 Task: Create a task  Create a feature for users to track and manage their reading lists , assign it to team member softage.7@softage.net in the project WorkFlow and update the status of the task to  On Track  , set the priority of the task to Low.
Action: Mouse moved to (82, 570)
Screenshot: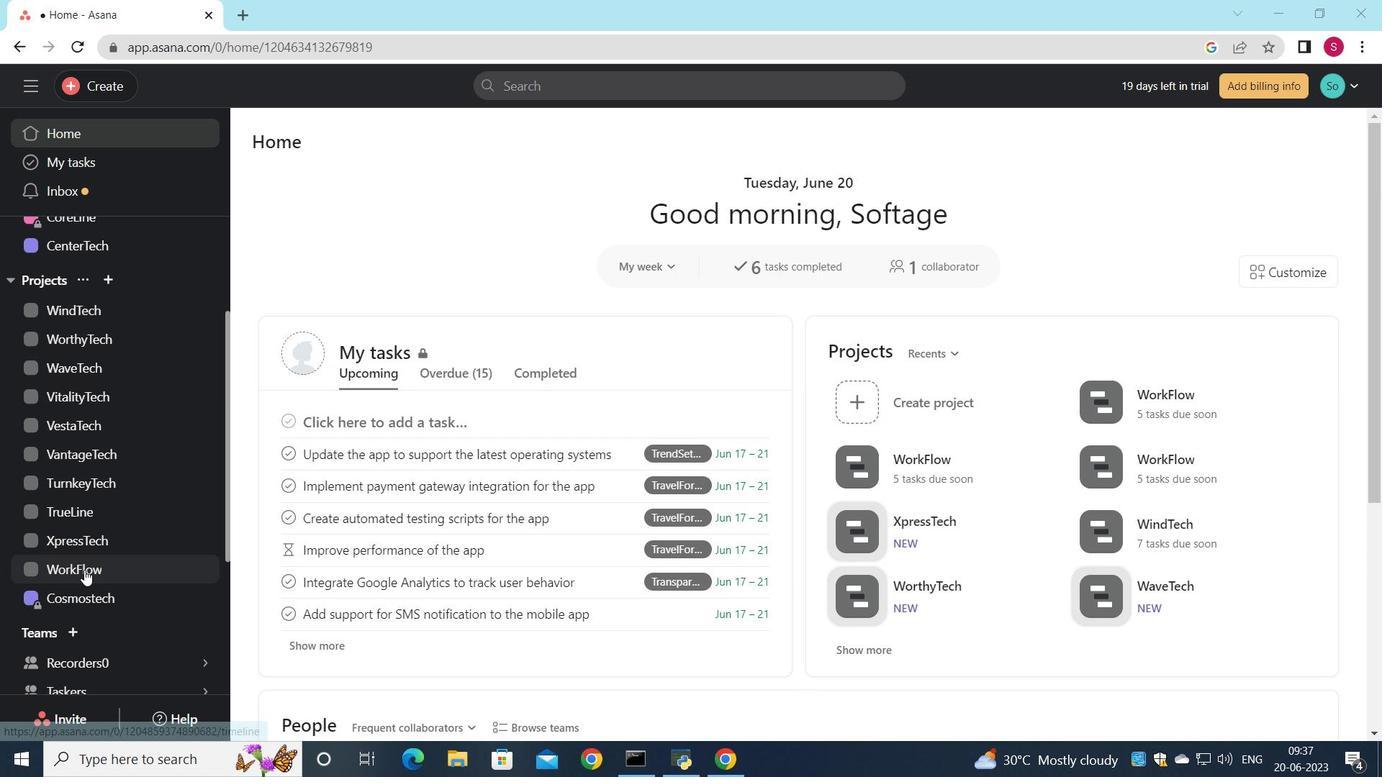 
Action: Mouse pressed left at (82, 570)
Screenshot: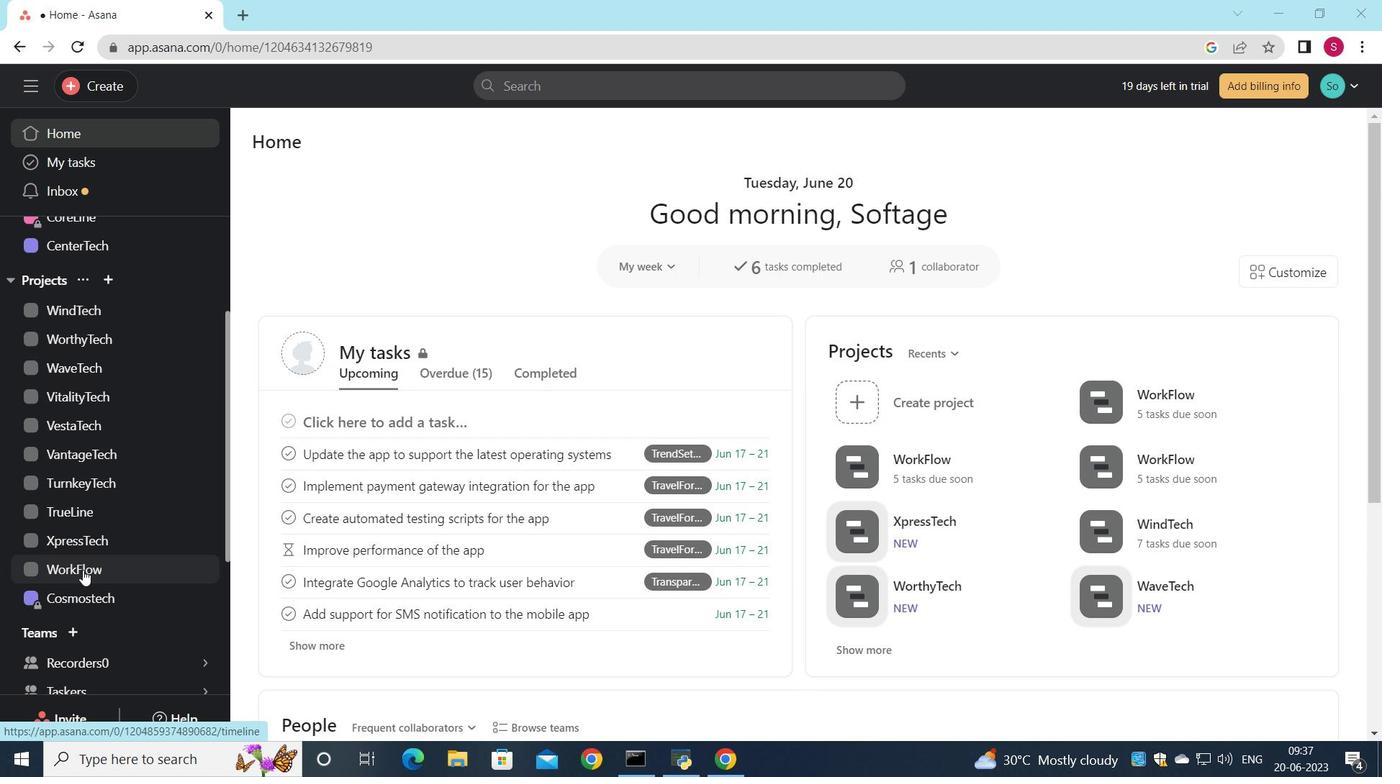 
Action: Mouse moved to (294, 223)
Screenshot: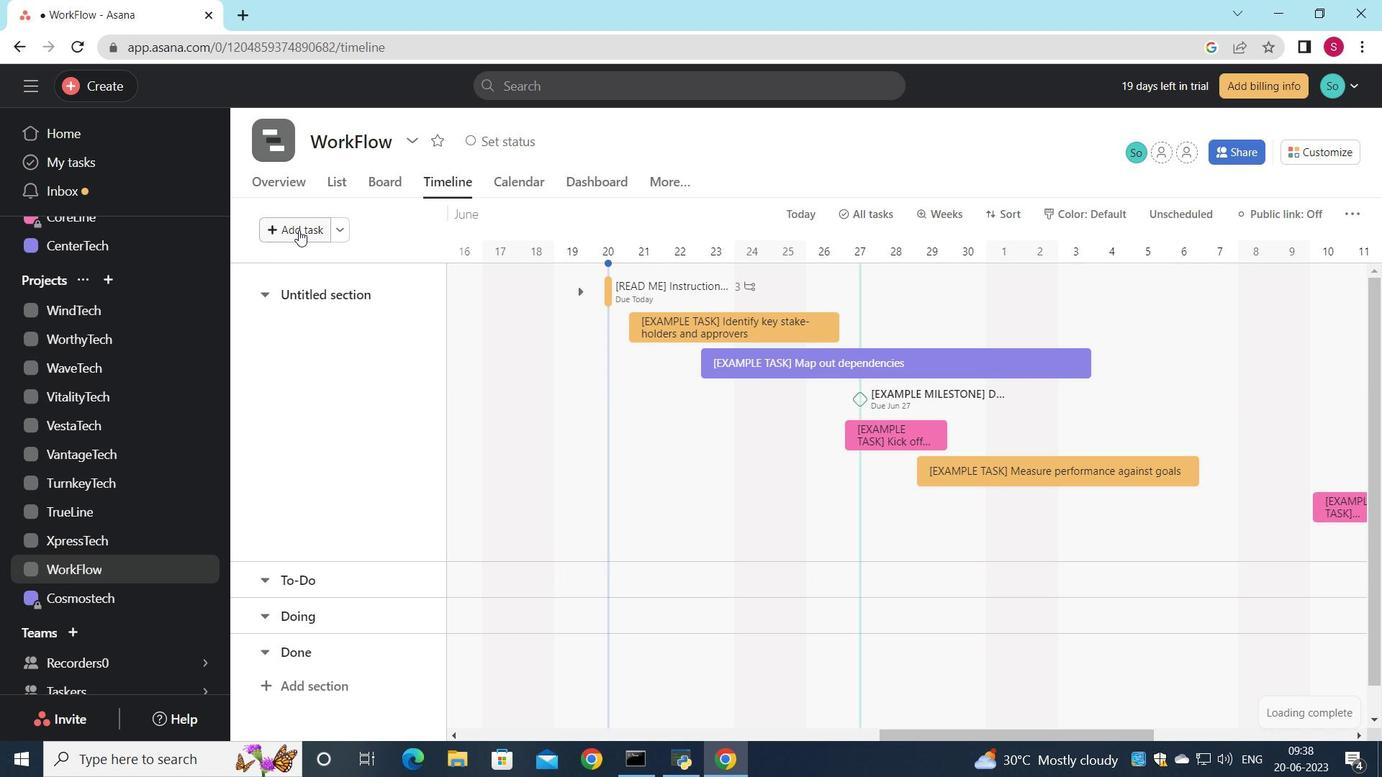 
Action: Mouse pressed left at (294, 223)
Screenshot: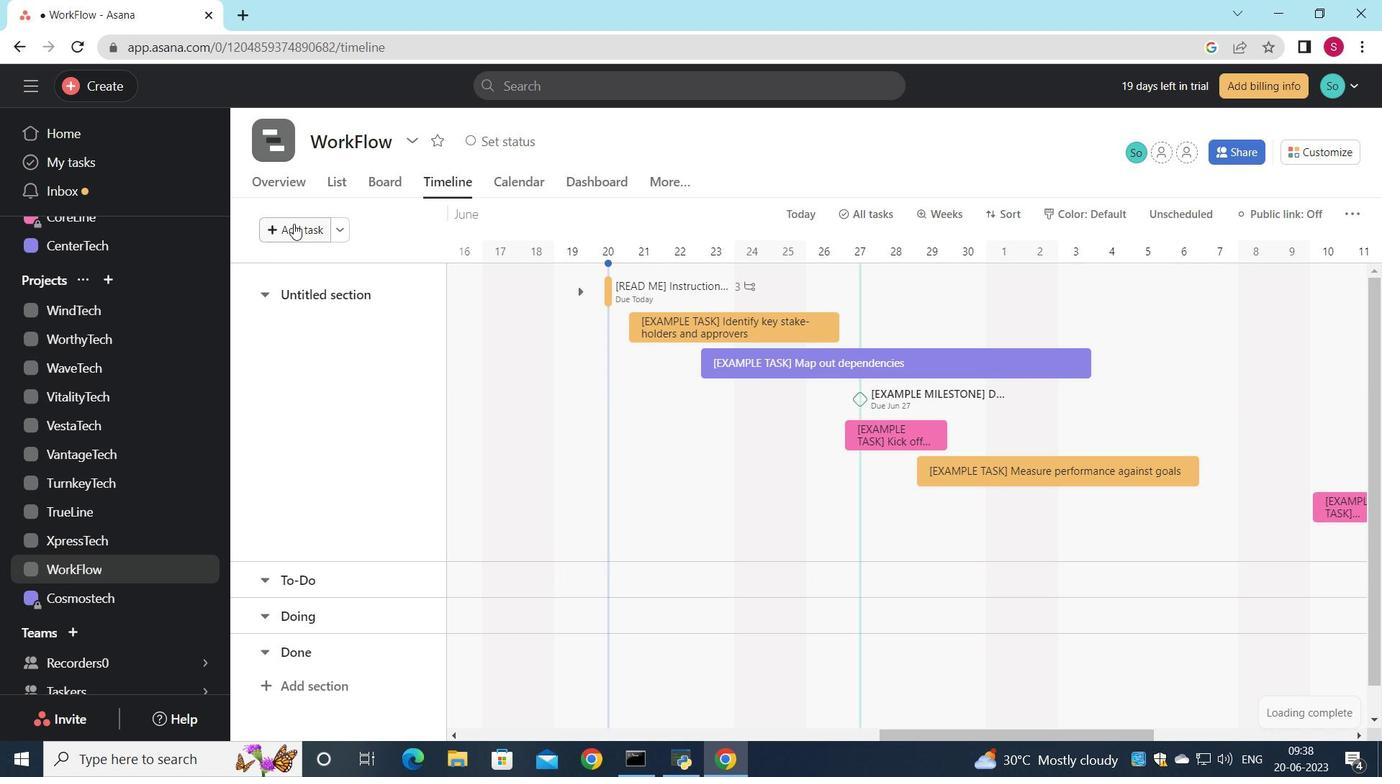 
Action: Mouse moved to (628, 267)
Screenshot: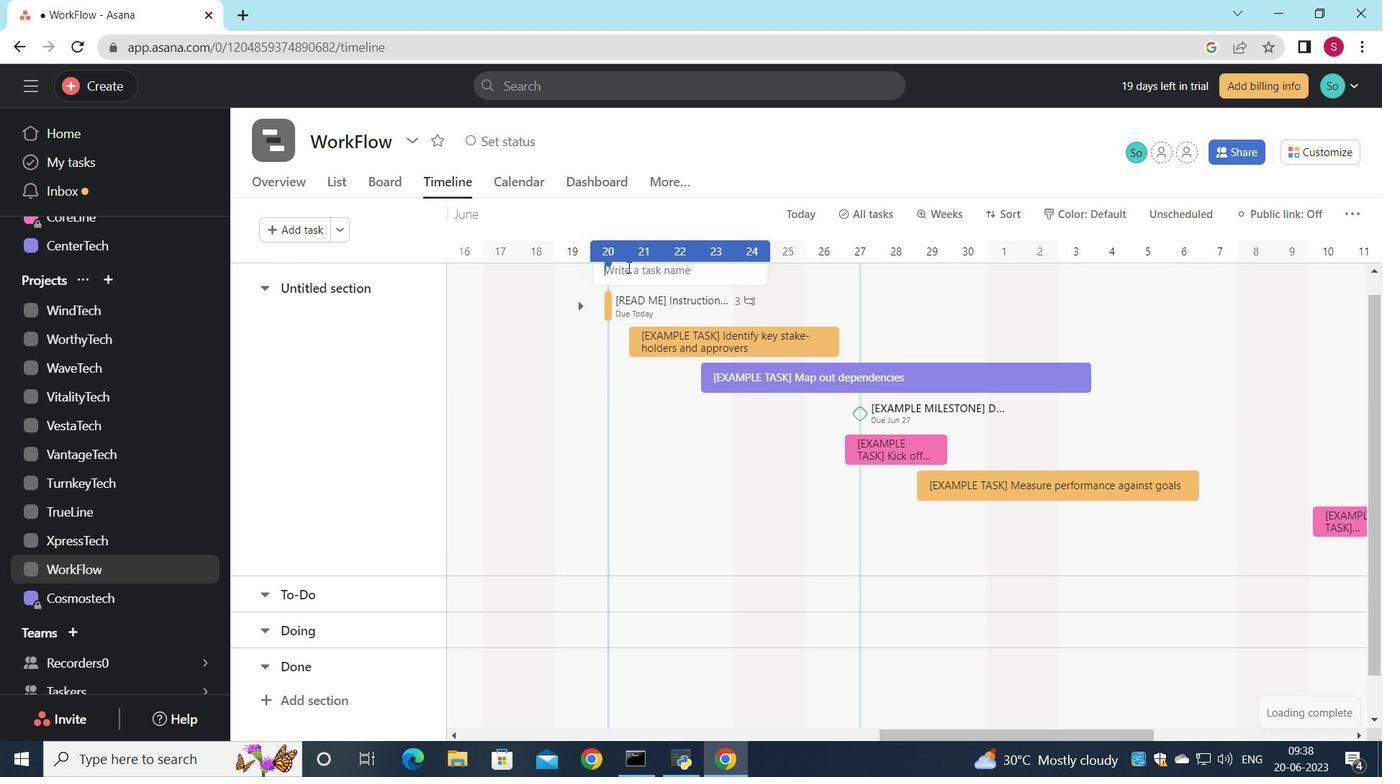 
Action: Mouse pressed left at (628, 267)
Screenshot: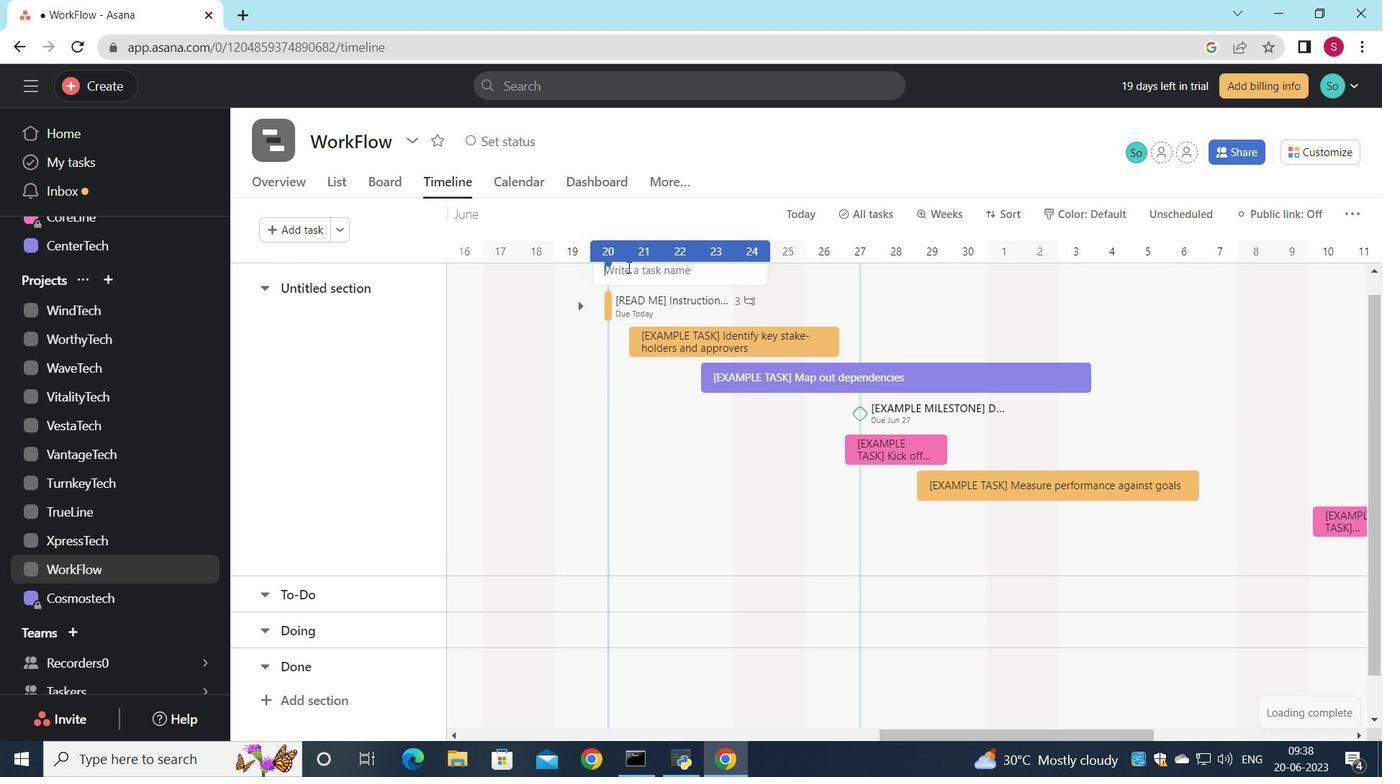 
Action: Key pressed <Key.shift>Create<Key.space>a<Key.space>feature<Key.space>for<Key.space>users<Key.space>to<Key.space>track<Key.space>and<Key.space>manage<Key.space>thi<Key.backspace>eir<Key.space>reading<Key.space>lists<Key.enter>
Screenshot: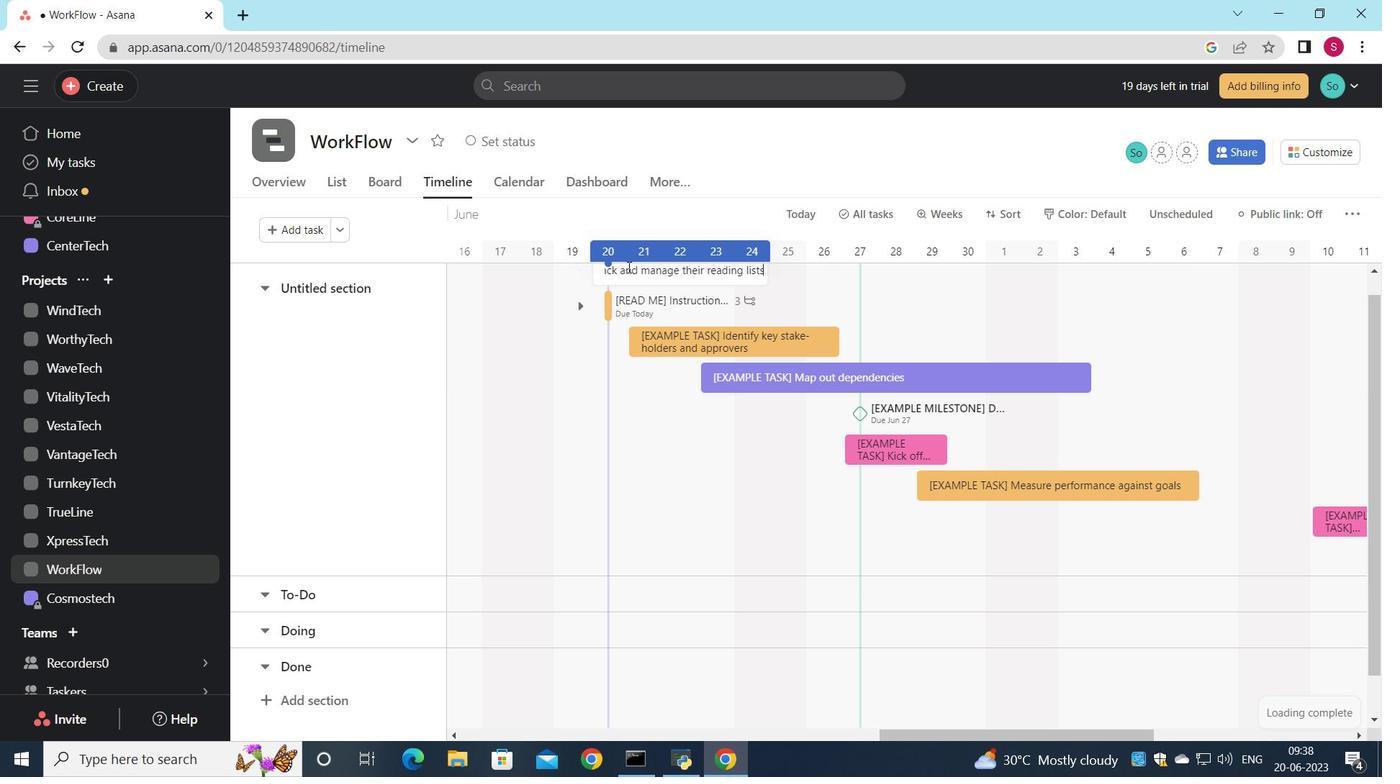 
Action: Mouse moved to (639, 264)
Screenshot: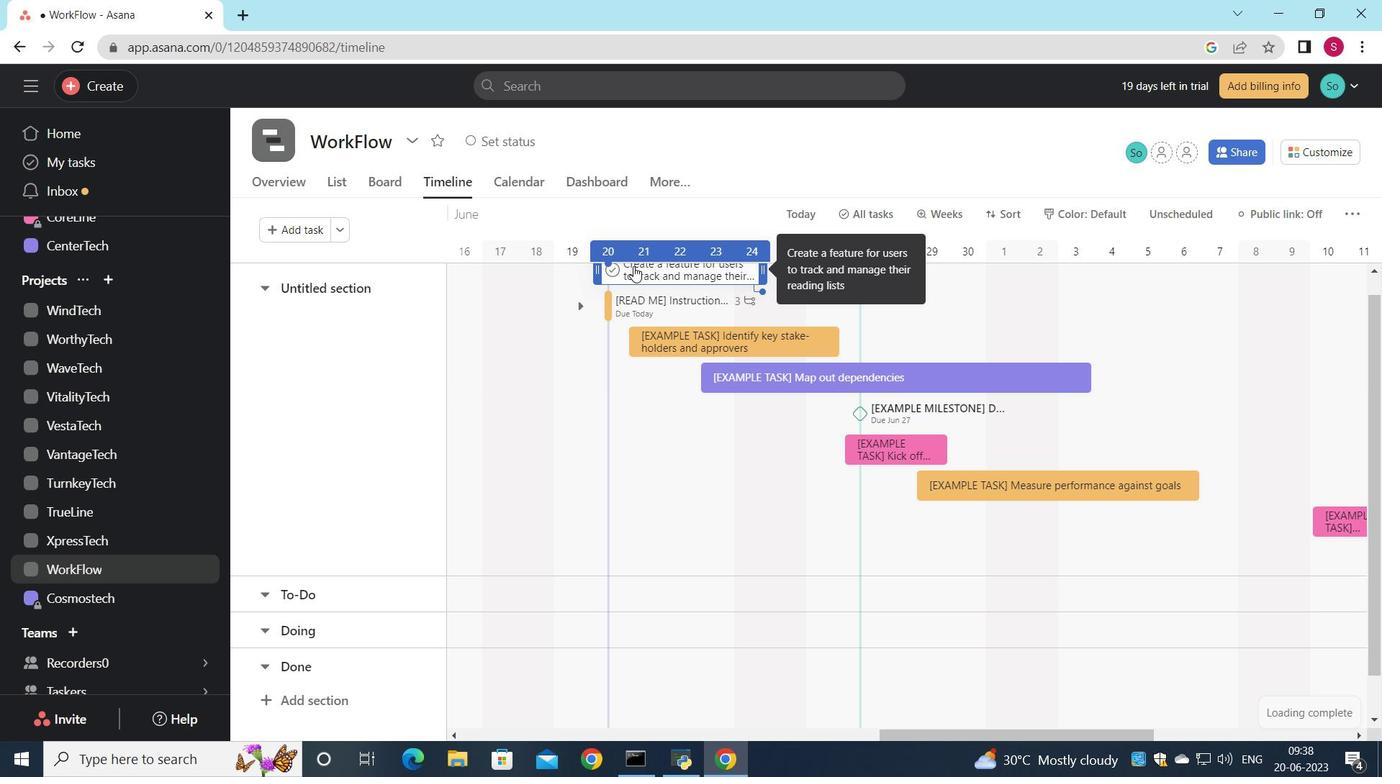 
Action: Mouse pressed left at (639, 264)
Screenshot: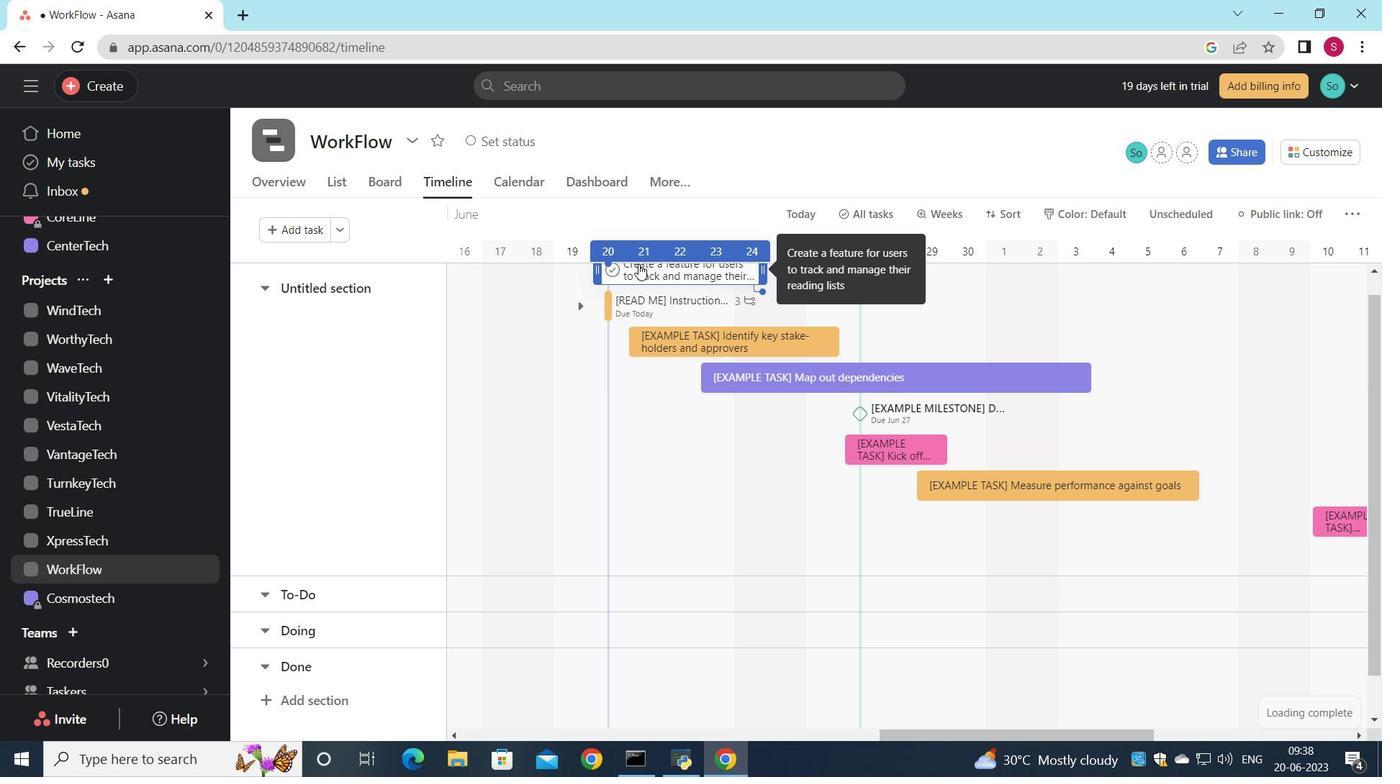 
Action: Mouse moved to (953, 353)
Screenshot: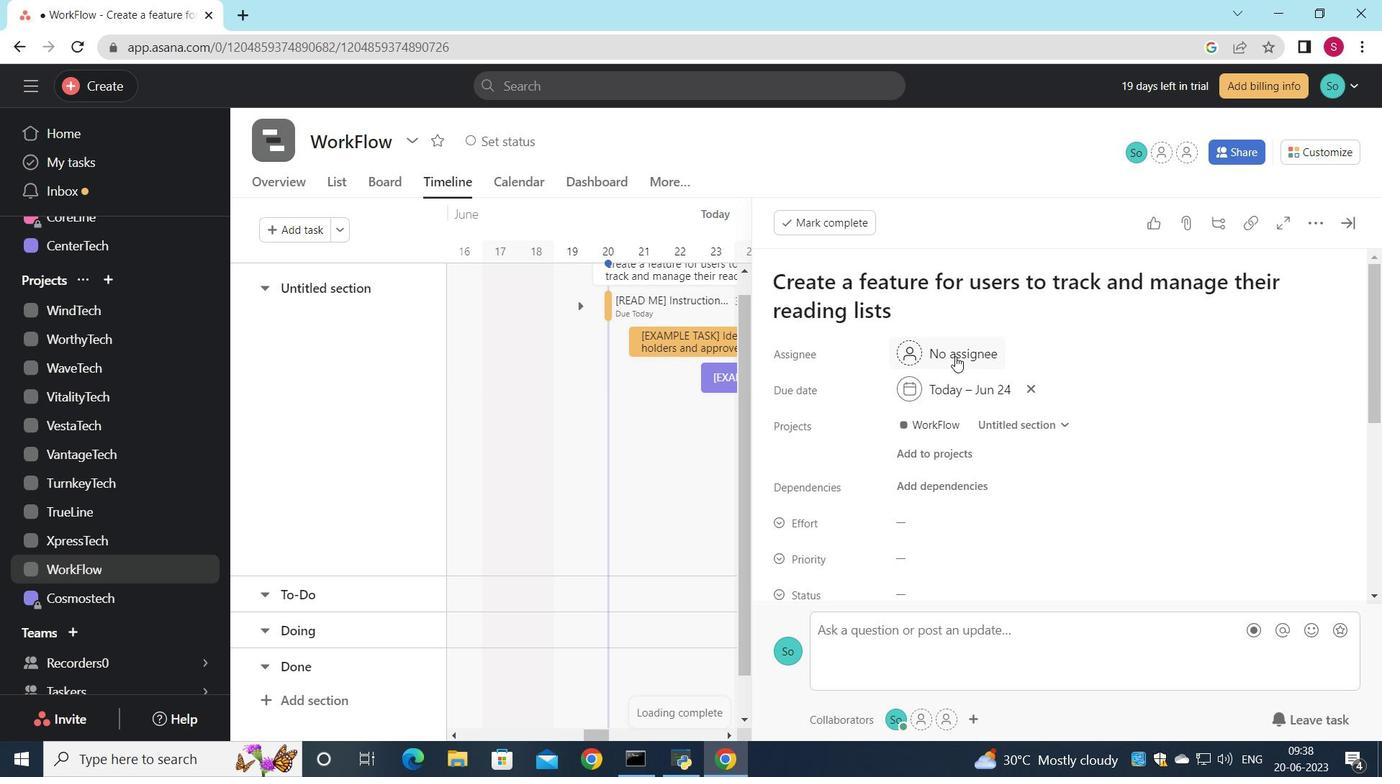 
Action: Mouse pressed left at (953, 353)
Screenshot: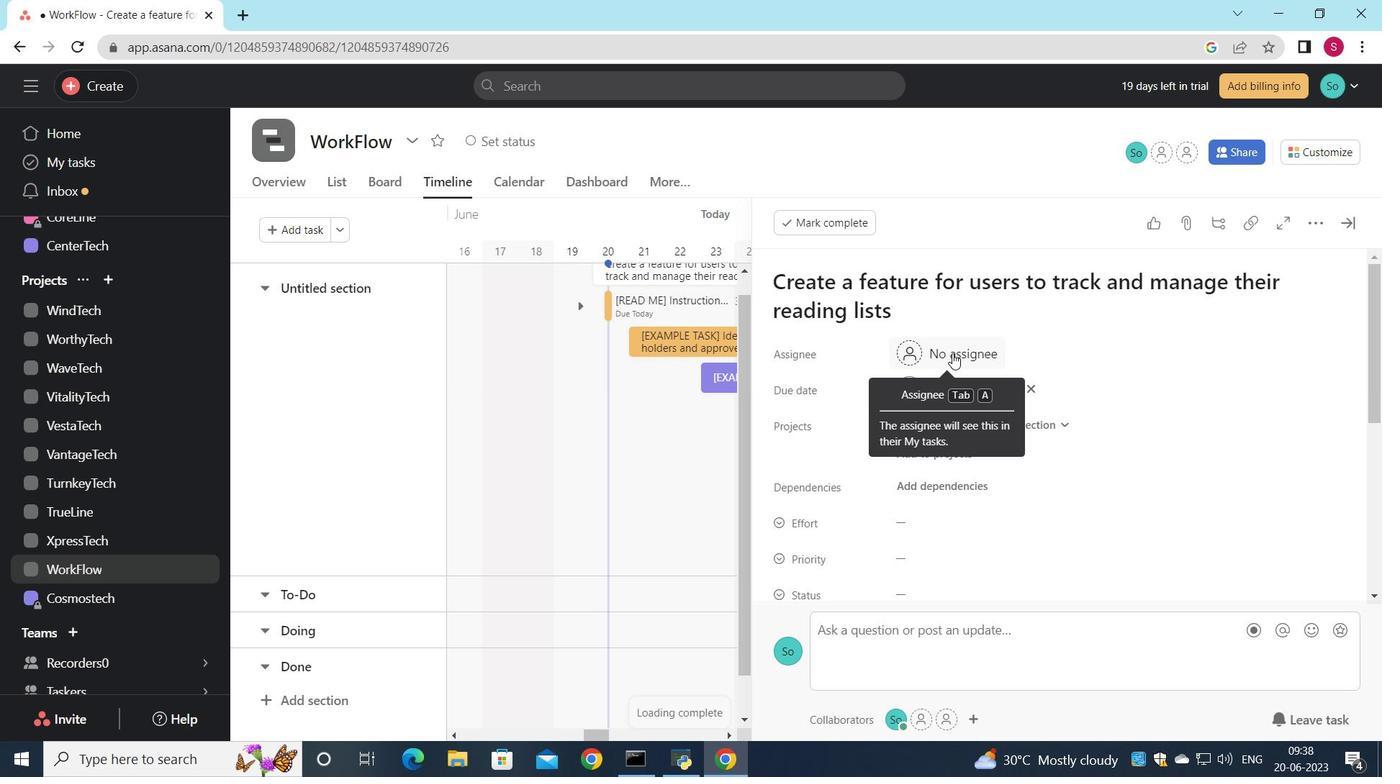 
Action: Key pressed softage.7<Key.shift>@softage.net
Screenshot: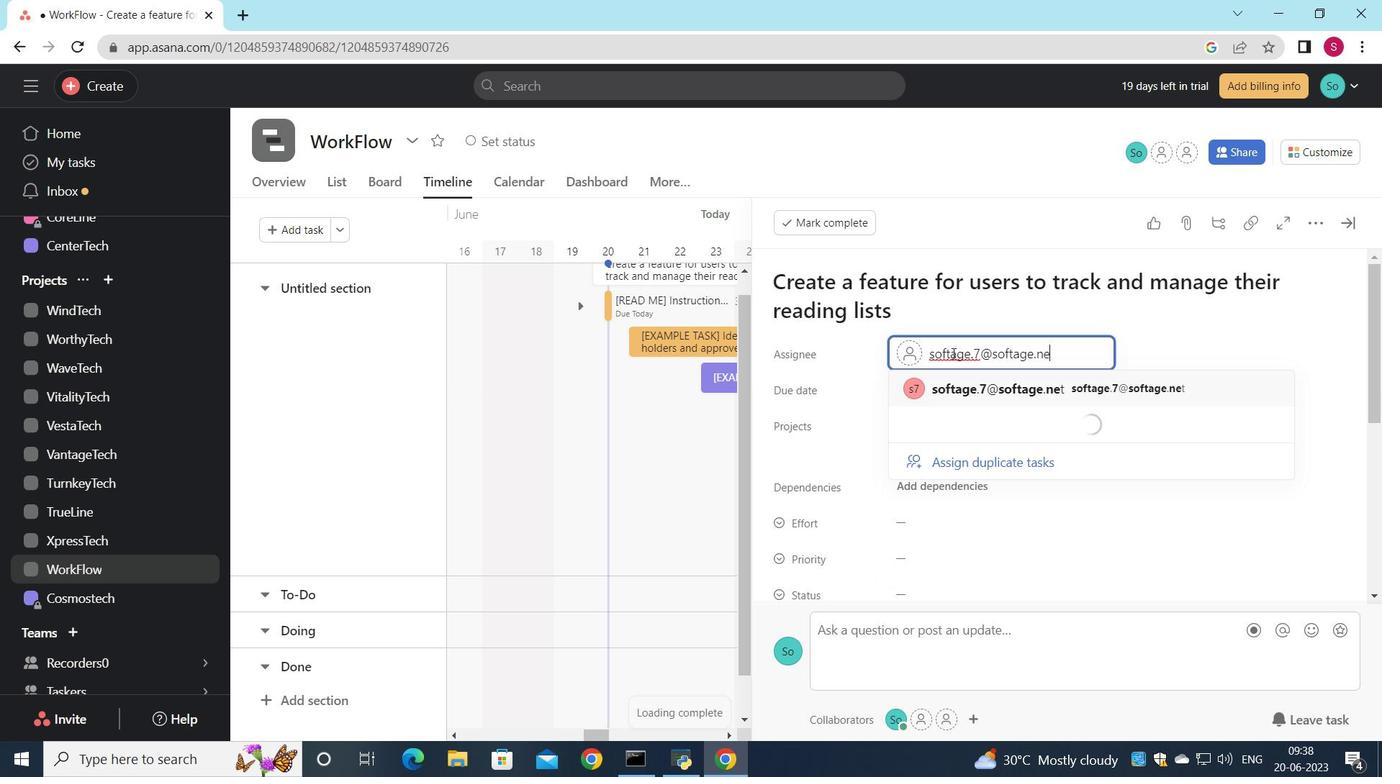 
Action: Mouse moved to (967, 383)
Screenshot: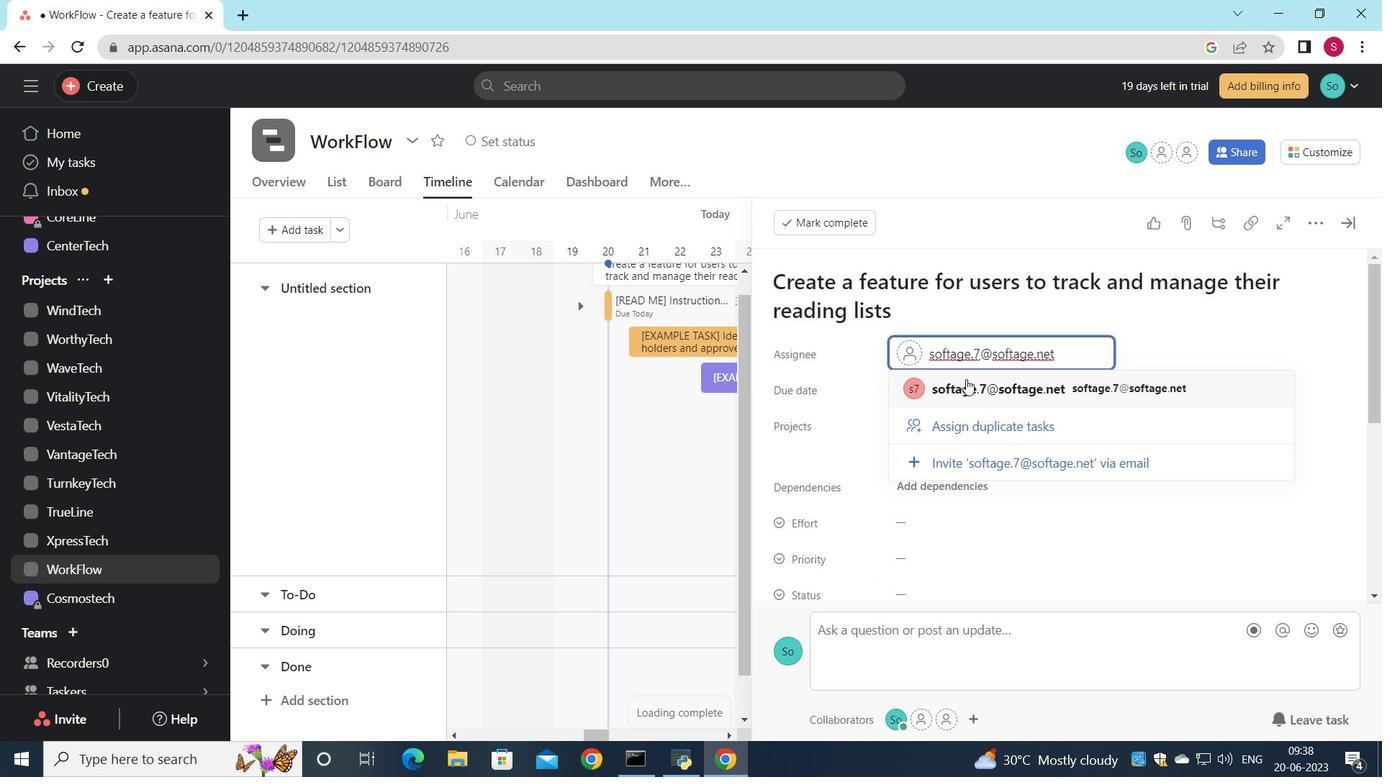 
Action: Mouse pressed left at (967, 383)
Screenshot: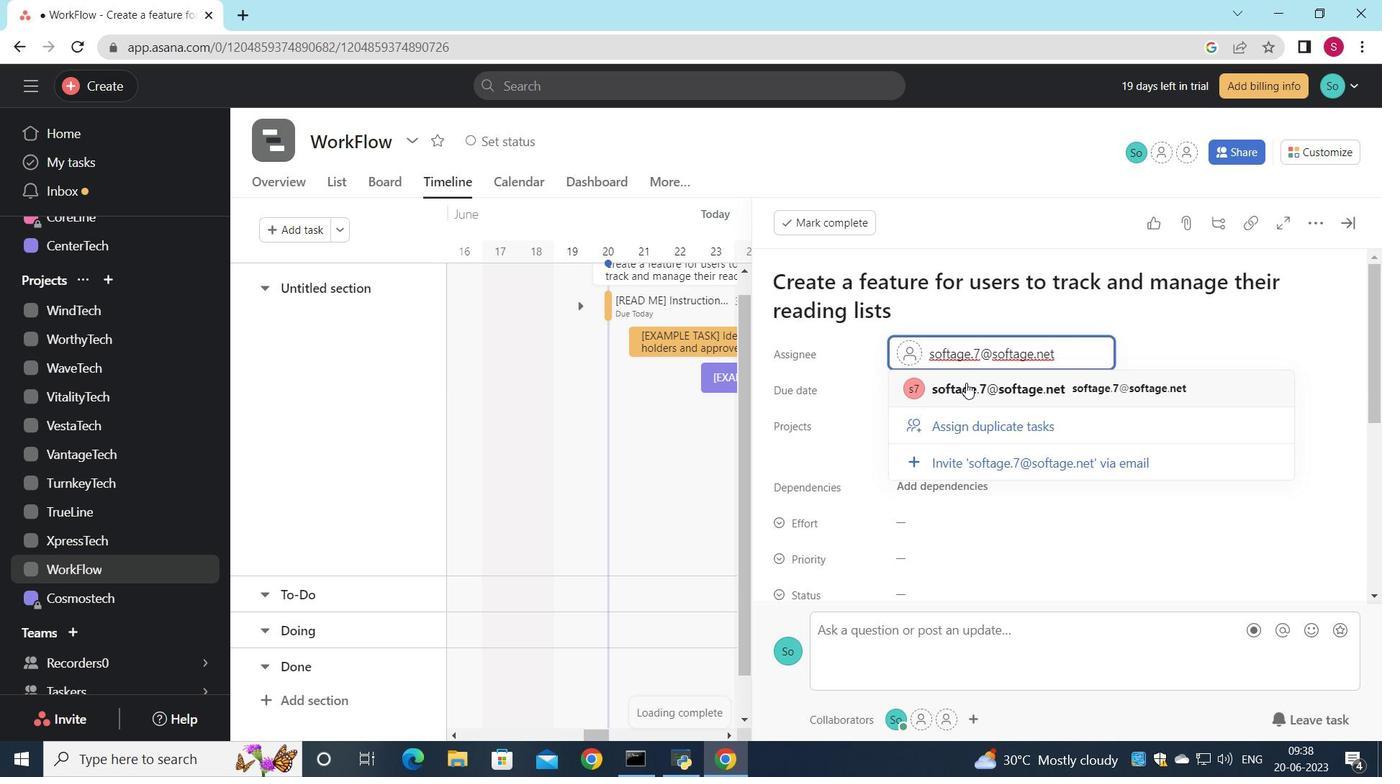 
Action: Mouse moved to (1003, 461)
Screenshot: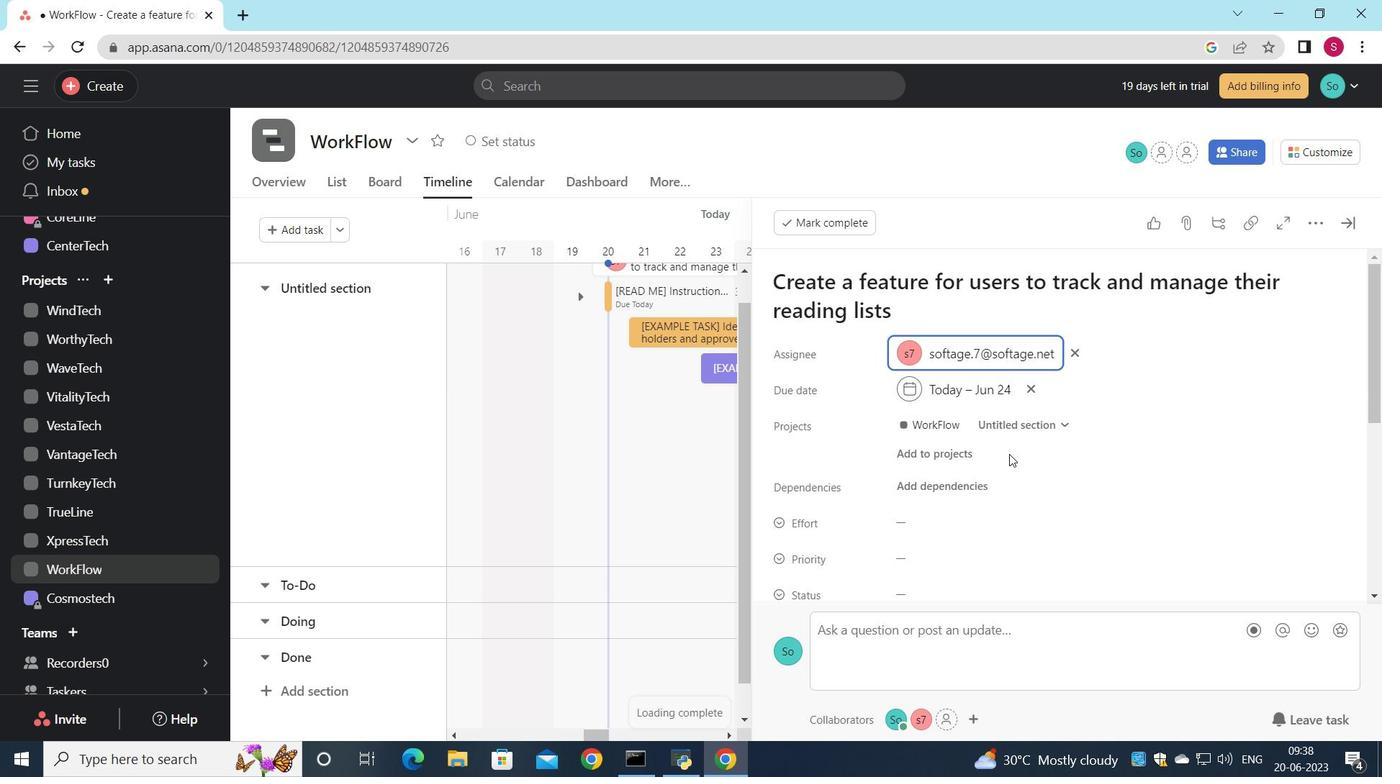 
Action: Mouse scrolled (1003, 460) with delta (0, 0)
Screenshot: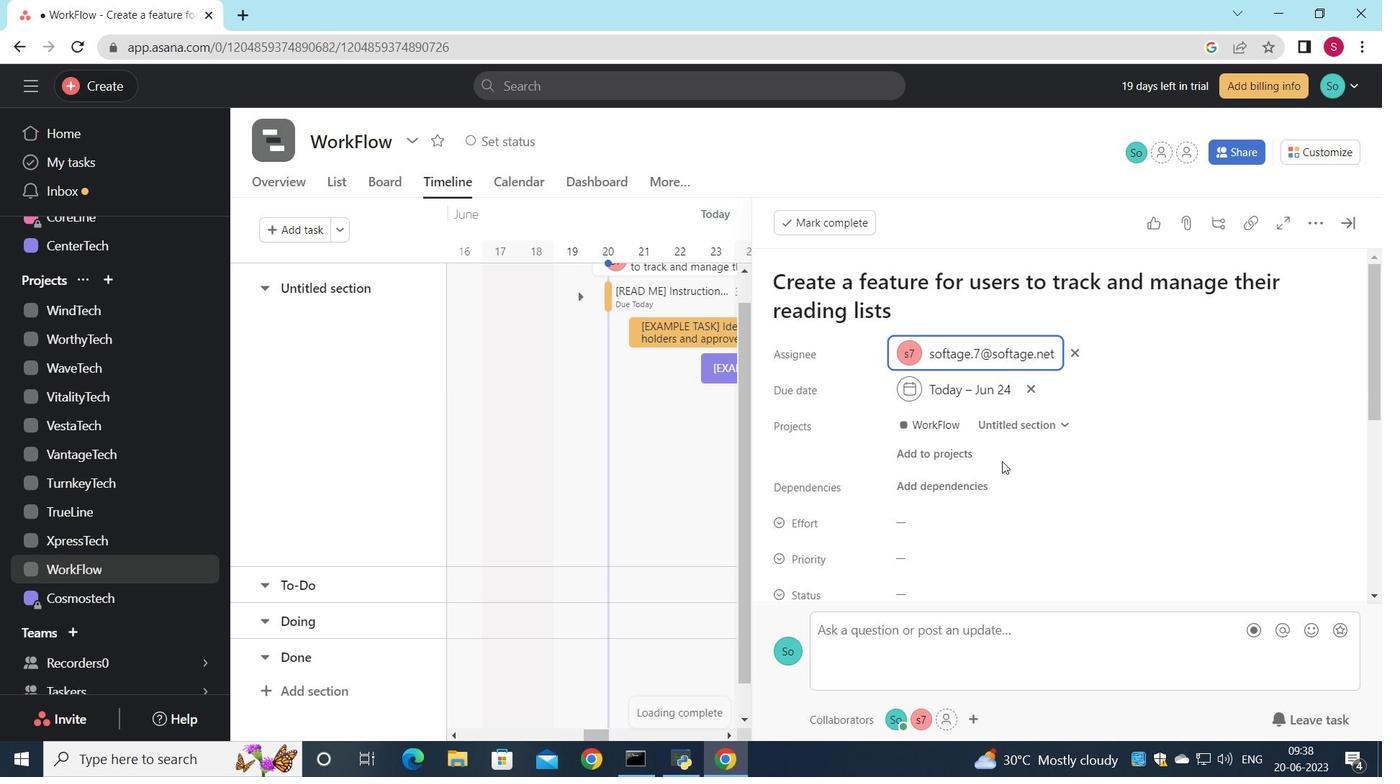 
Action: Mouse moved to (924, 440)
Screenshot: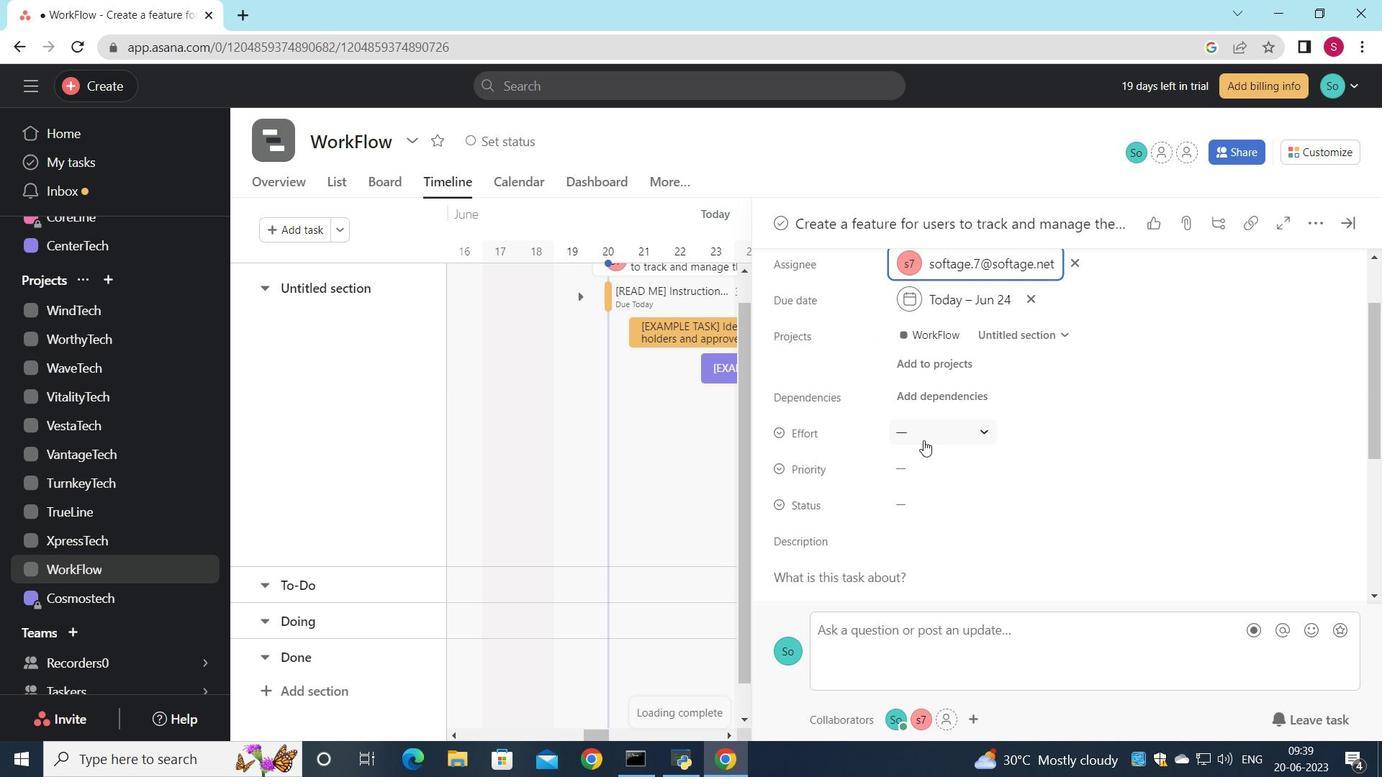 
Action: Mouse scrolled (924, 440) with delta (0, 0)
Screenshot: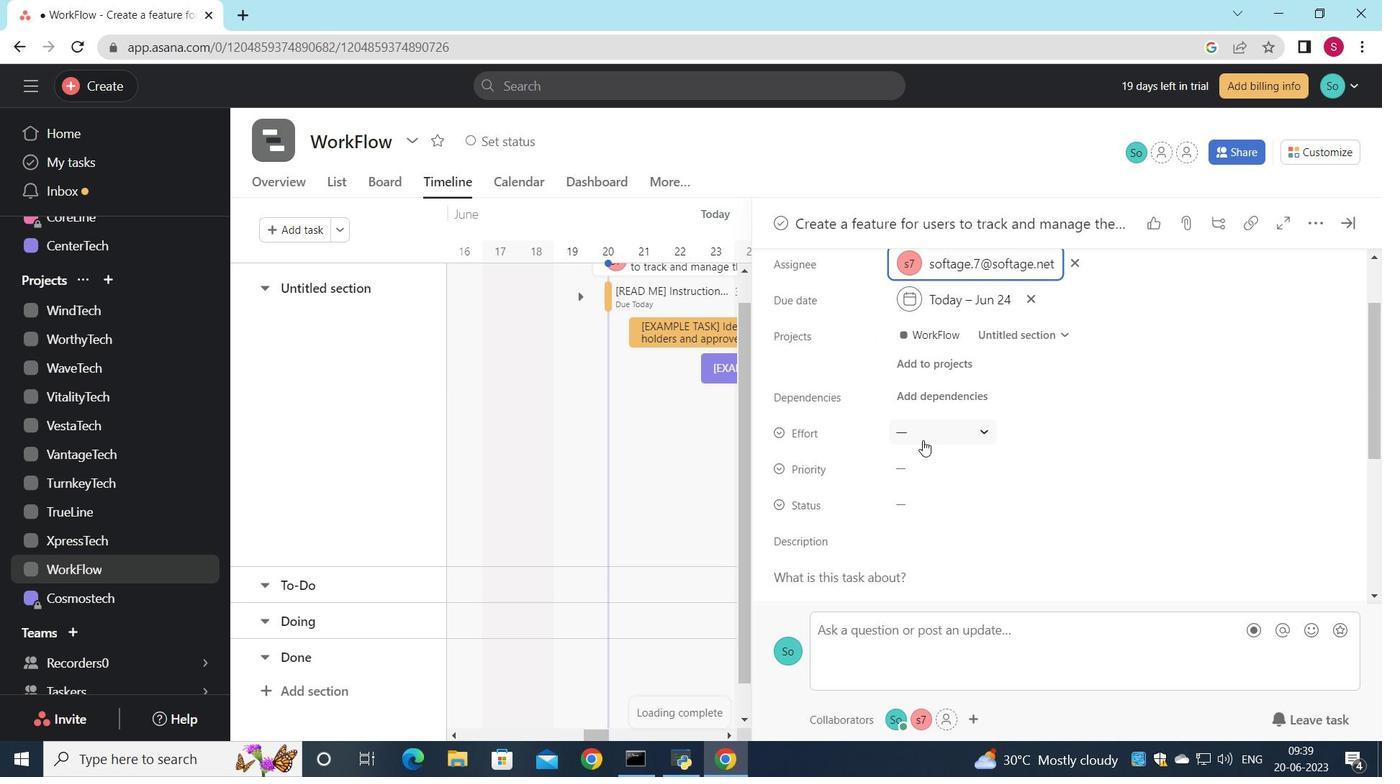 
Action: Mouse moved to (980, 412)
Screenshot: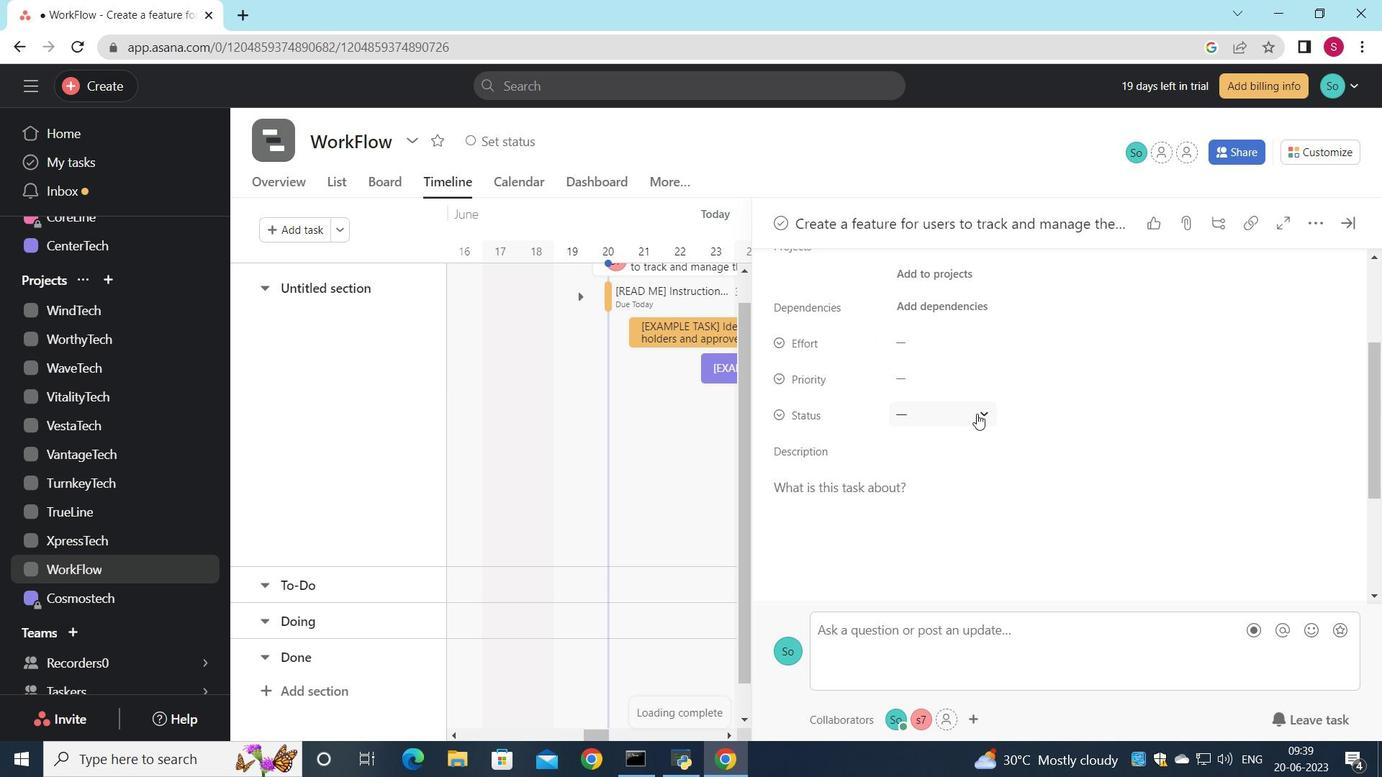 
Action: Mouse pressed left at (980, 412)
Screenshot: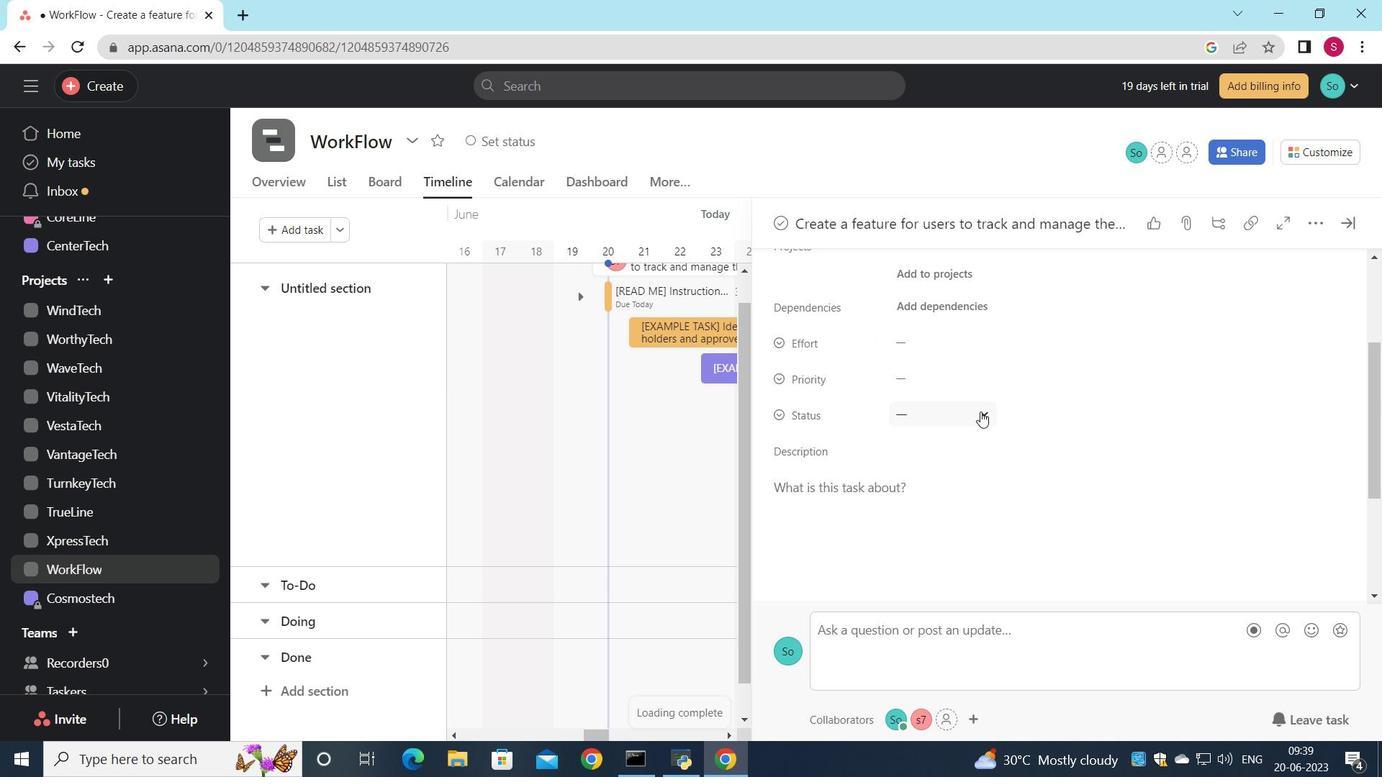 
Action: Mouse moved to (975, 475)
Screenshot: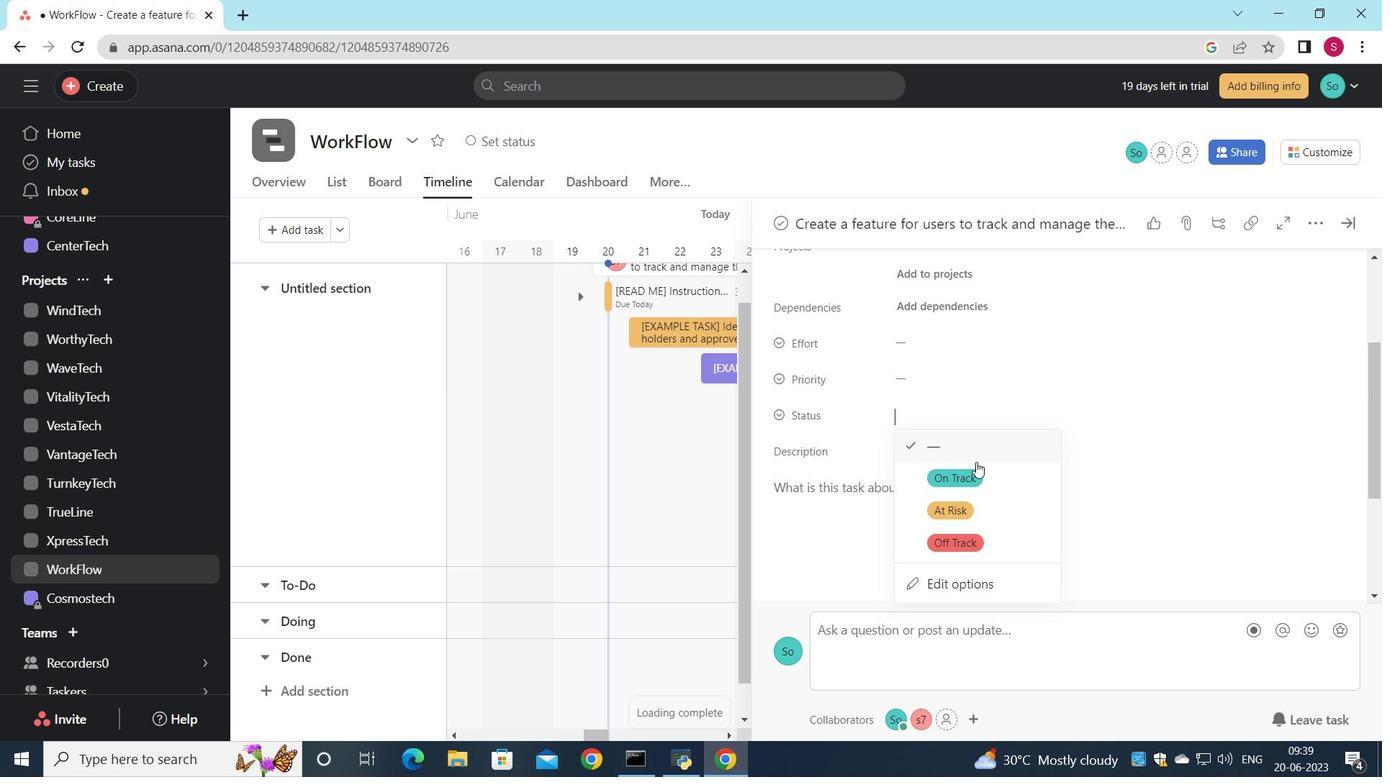 
Action: Mouse pressed left at (975, 475)
Screenshot: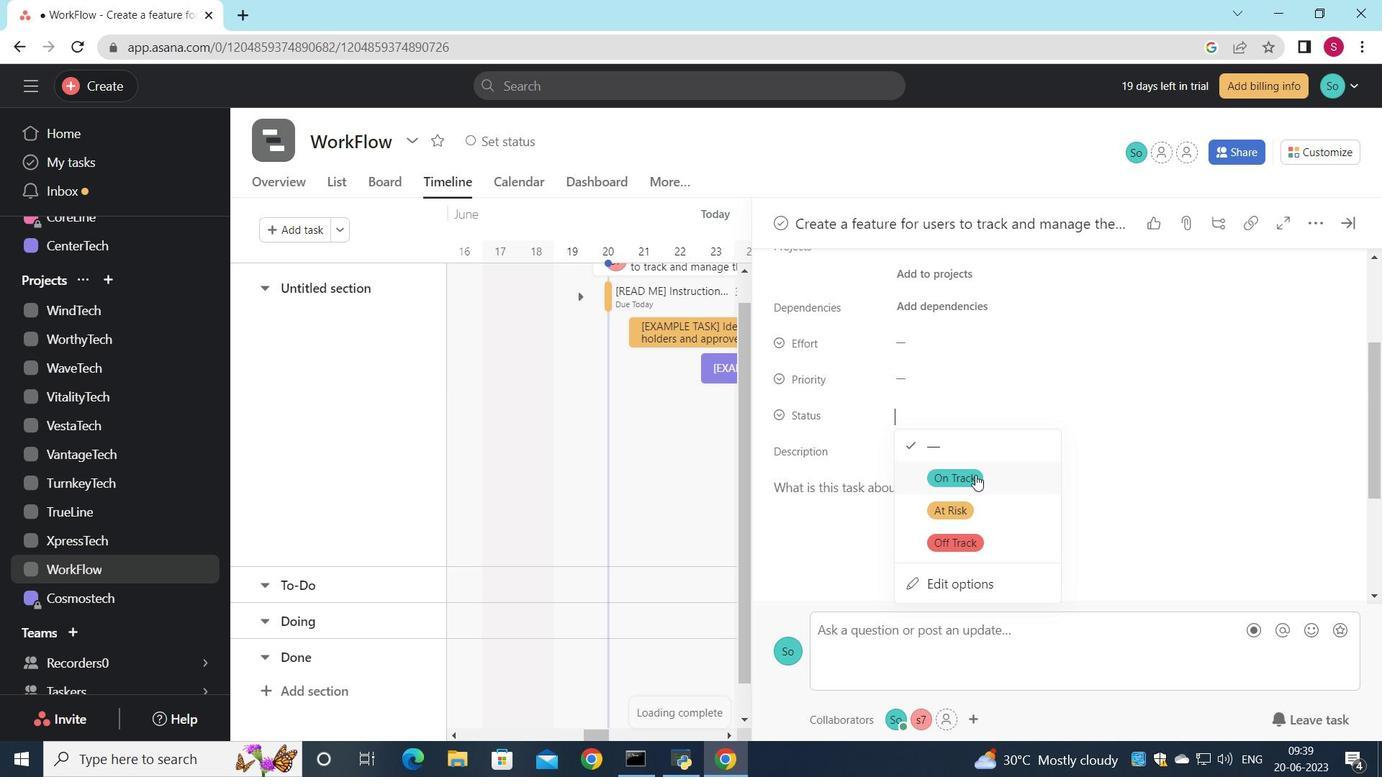 
Action: Mouse moved to (924, 375)
Screenshot: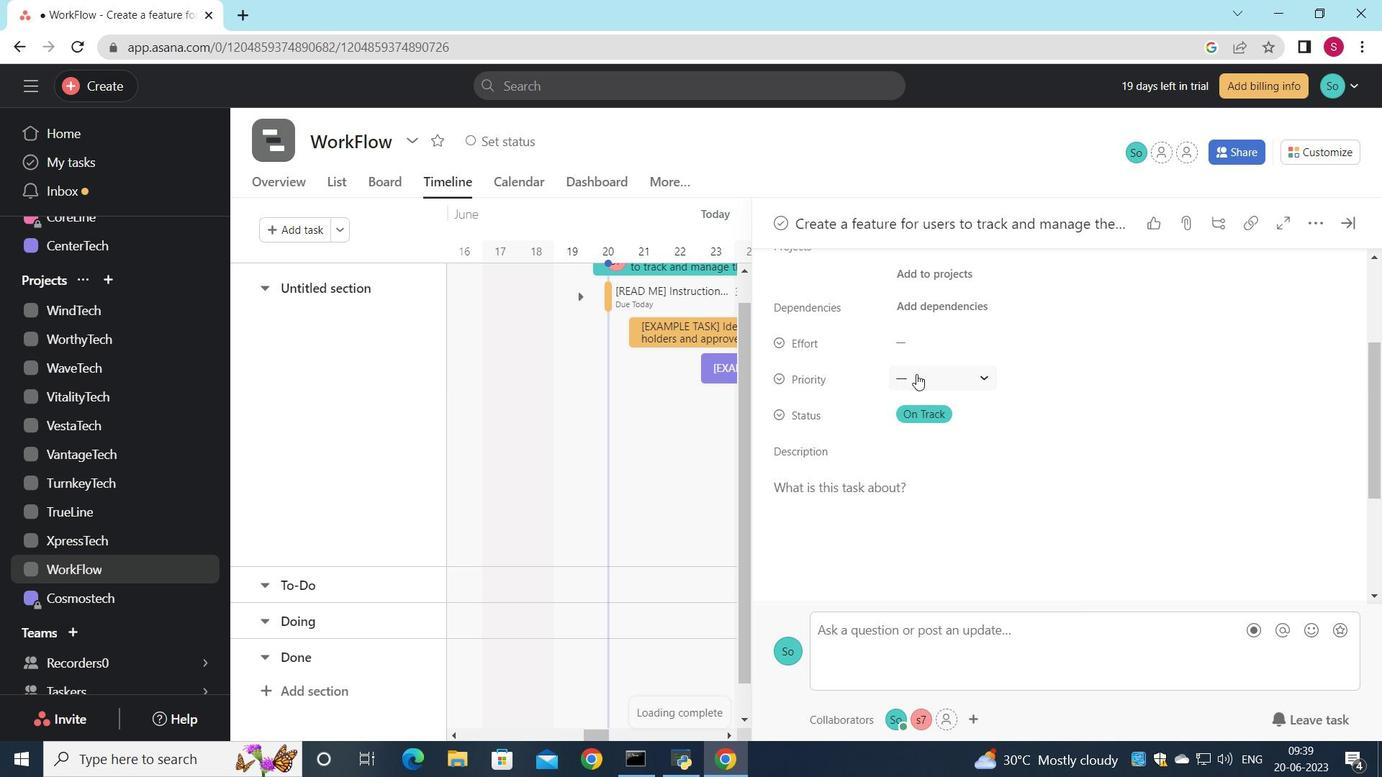 
Action: Mouse pressed left at (924, 375)
Screenshot: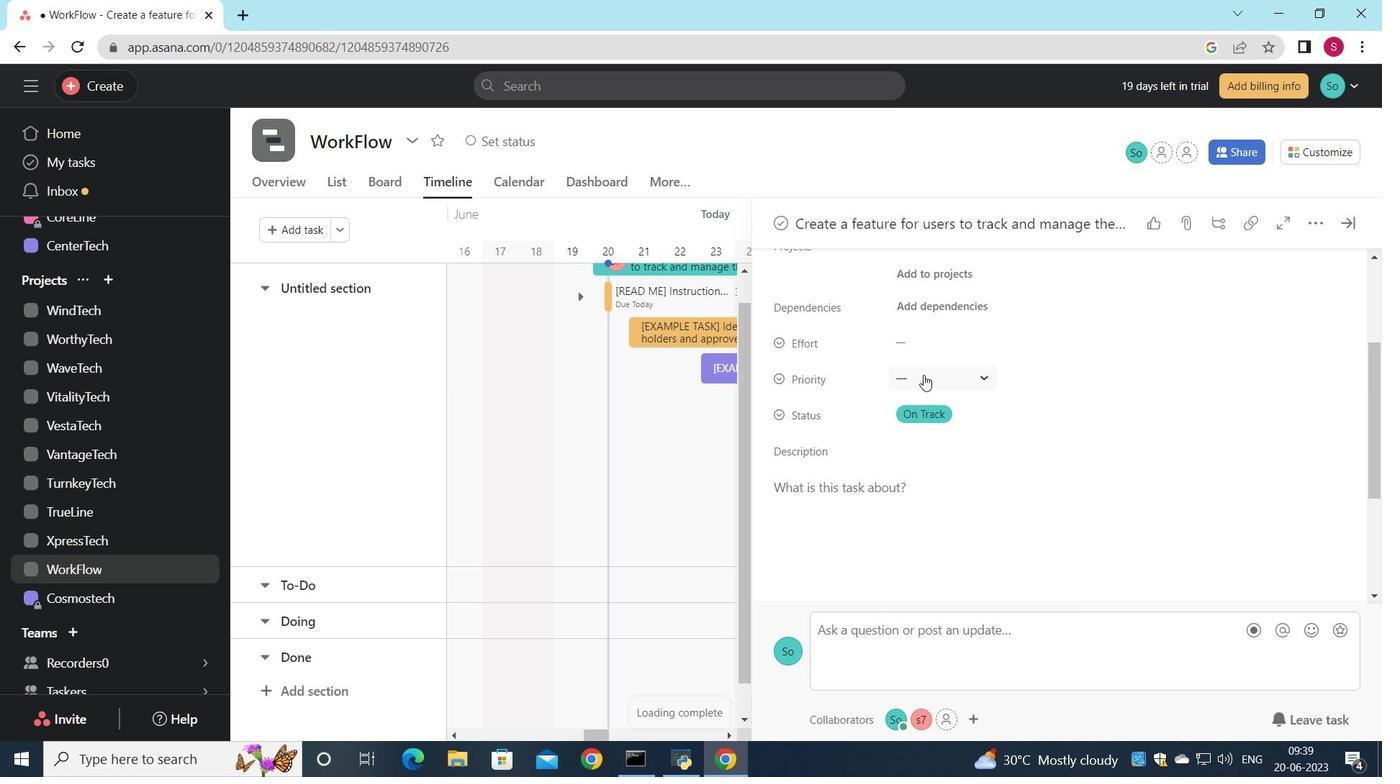 
Action: Mouse moved to (951, 501)
Screenshot: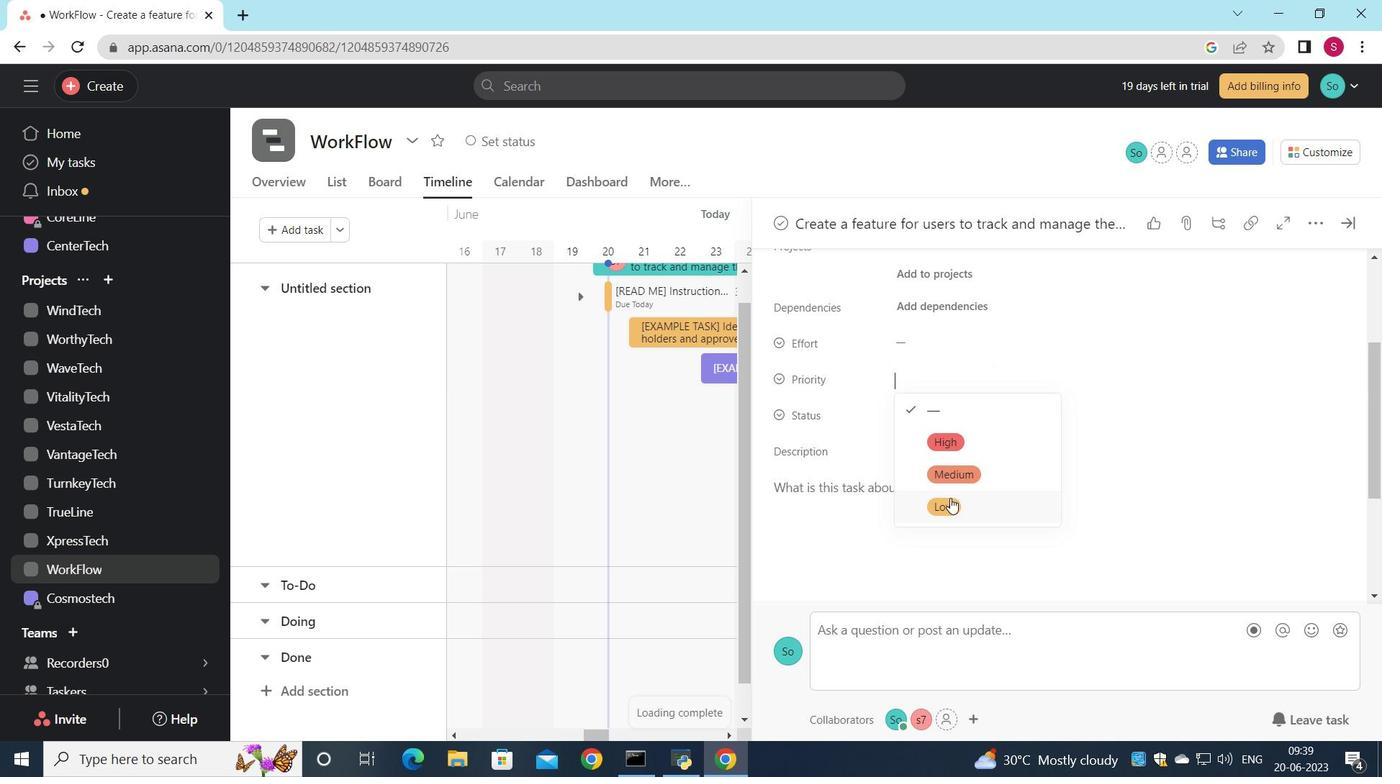 
Action: Mouse pressed left at (951, 501)
Screenshot: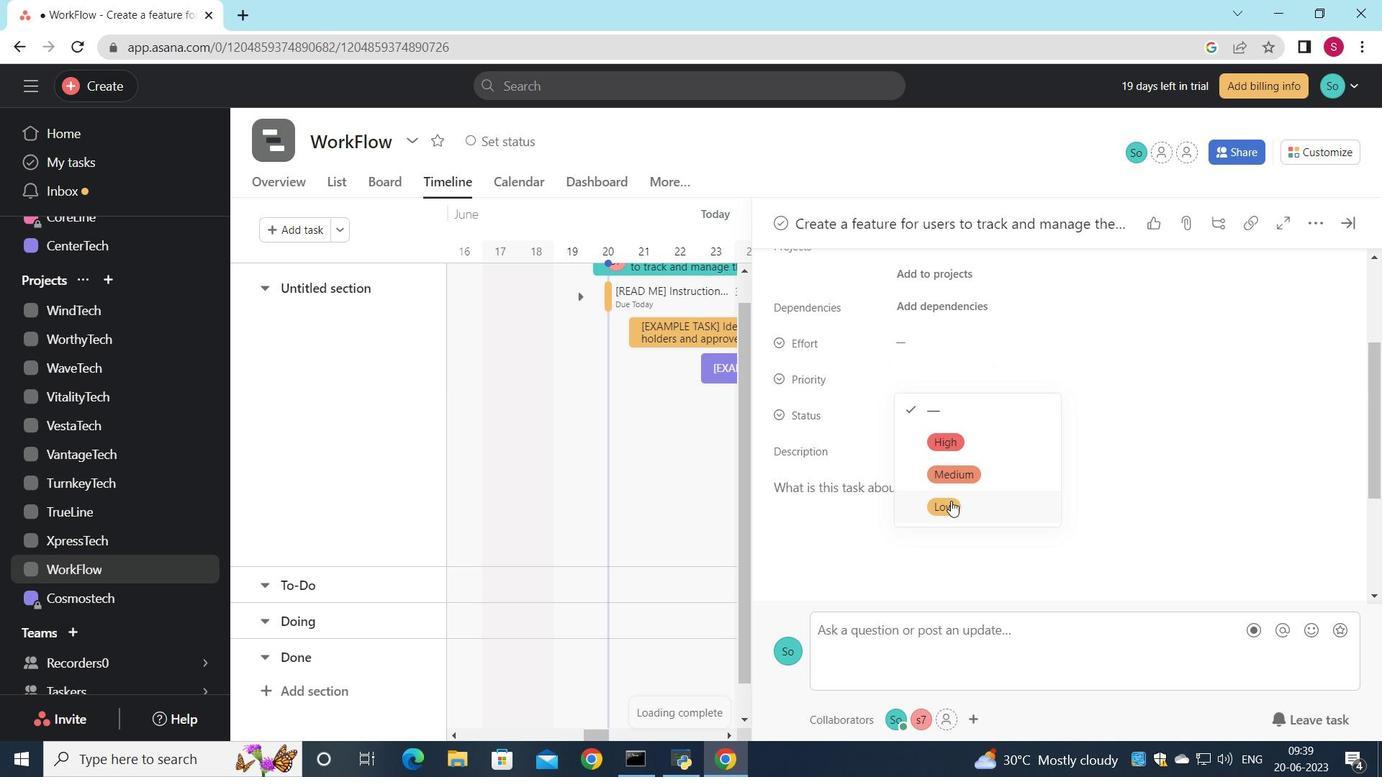 
Action: Mouse moved to (950, 501)
Screenshot: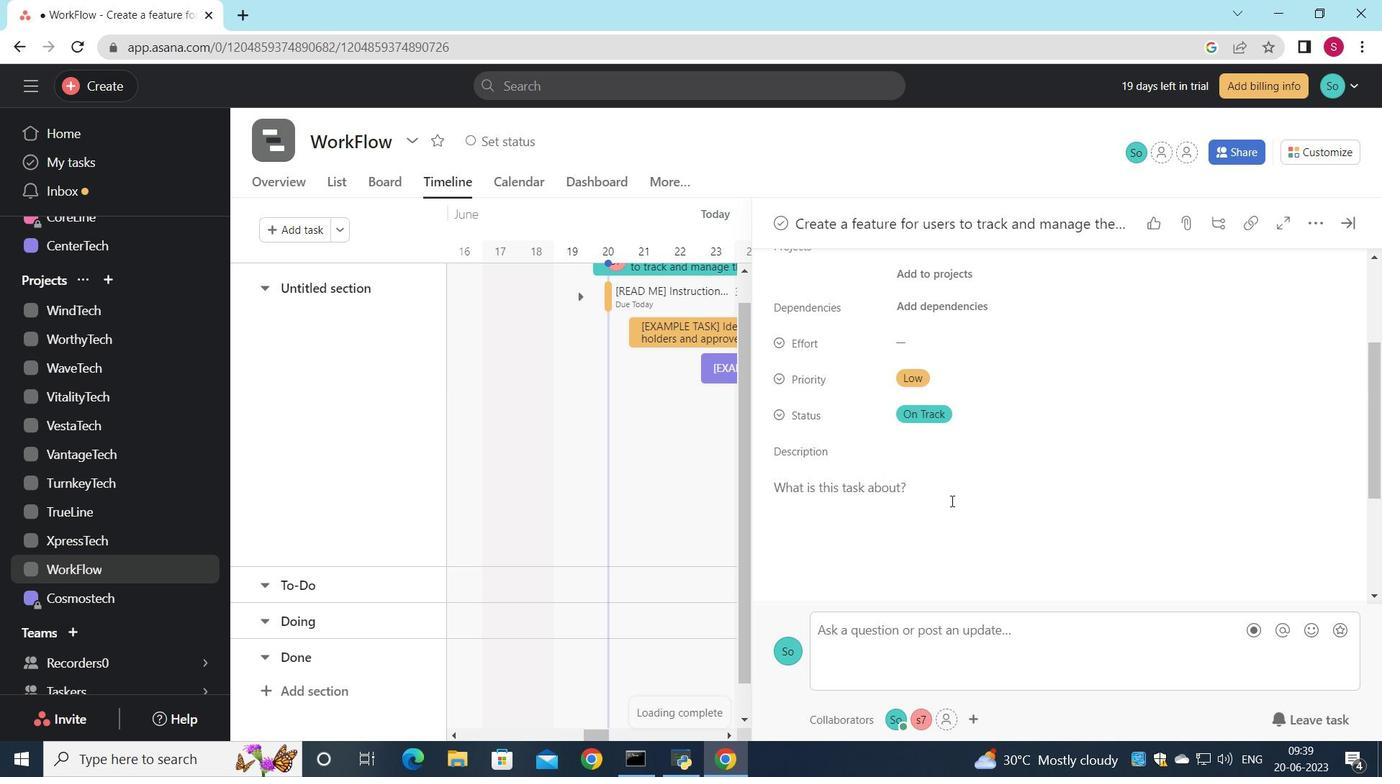 
Action: Mouse scrolled (950, 502) with delta (0, 0)
Screenshot: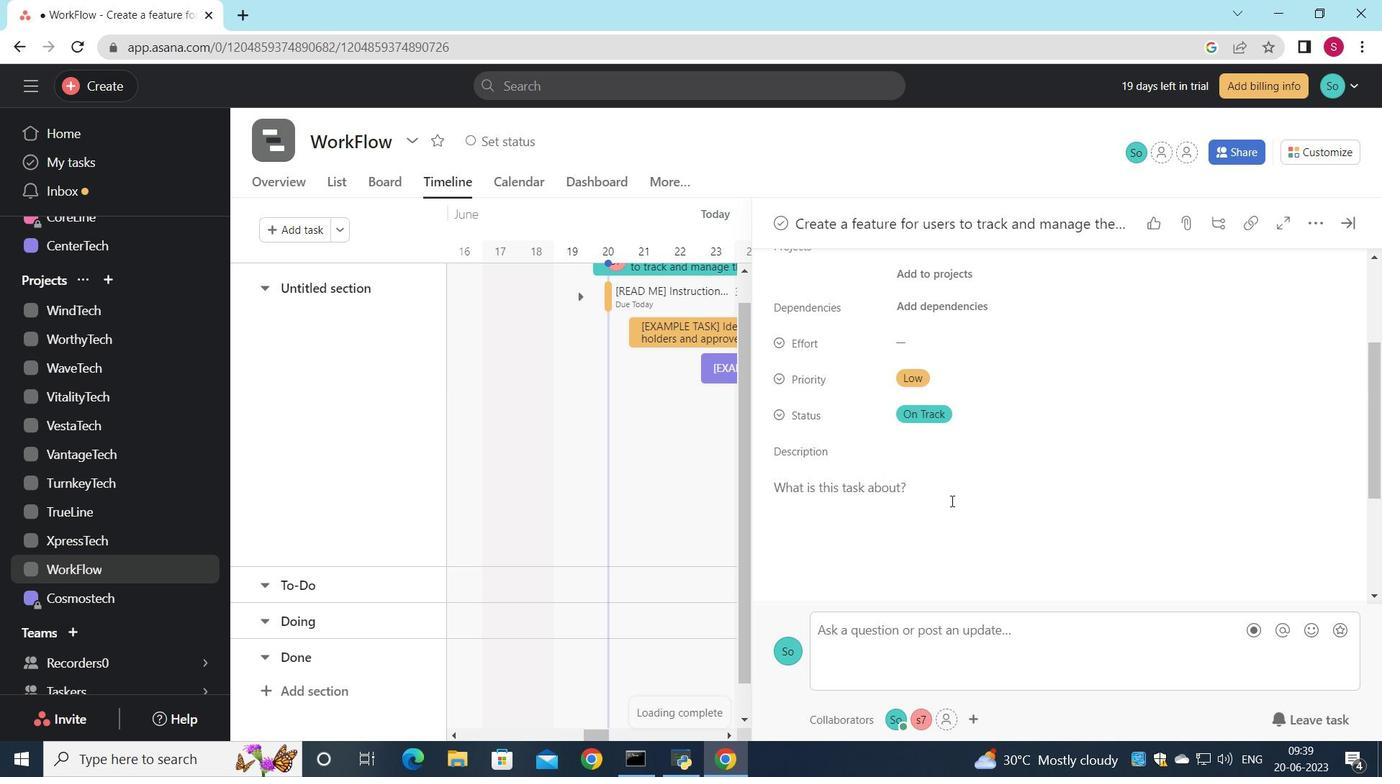
Action: Mouse scrolled (950, 502) with delta (0, 0)
Screenshot: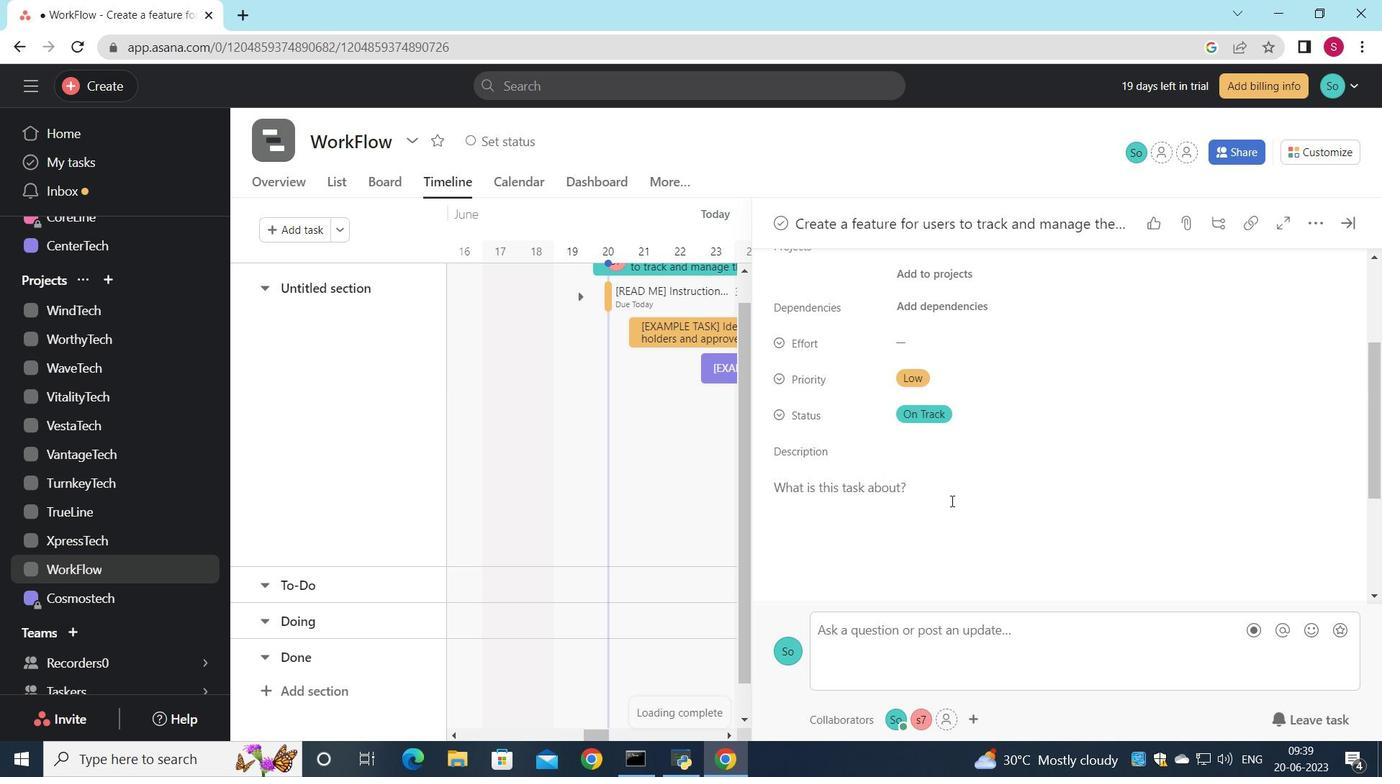 
Action: Mouse scrolled (950, 502) with delta (0, 0)
Screenshot: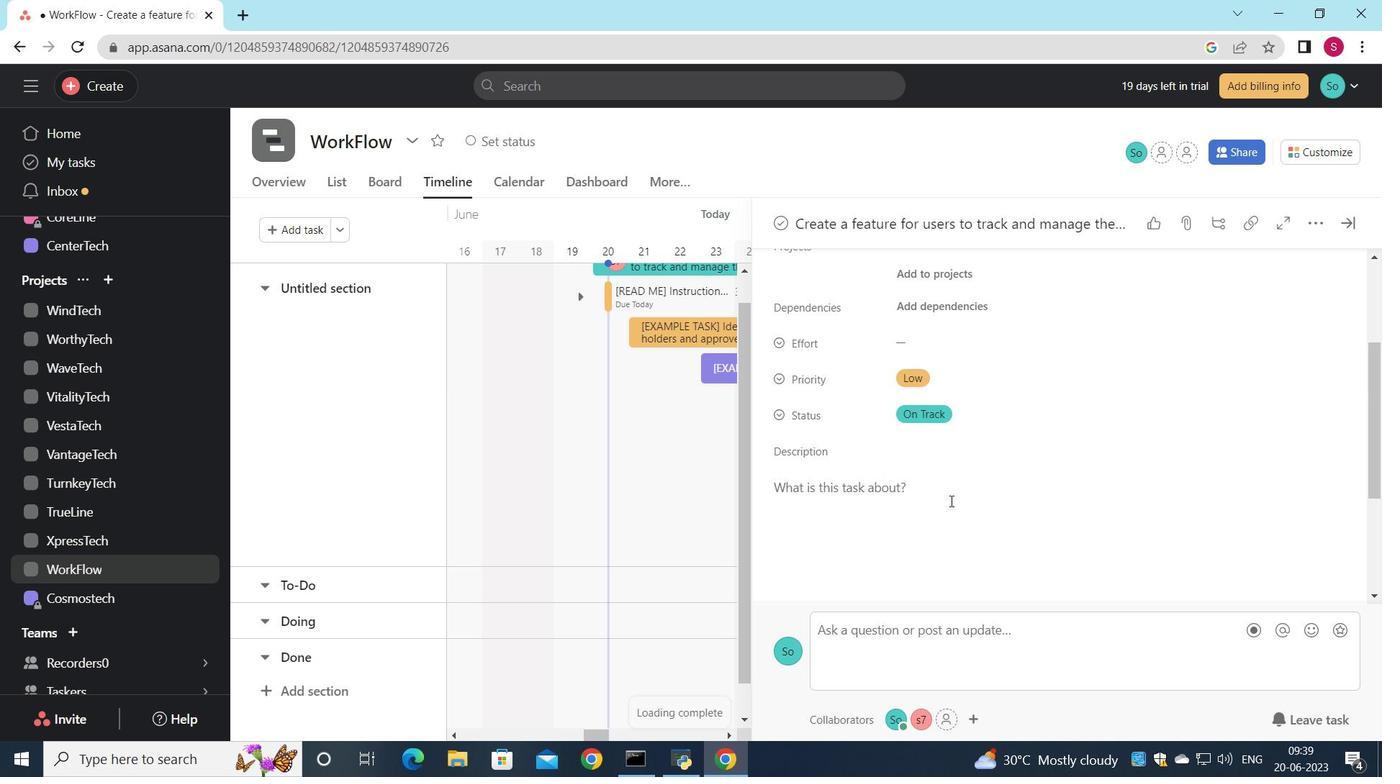 
Action: Mouse scrolled (950, 502) with delta (0, 0)
Screenshot: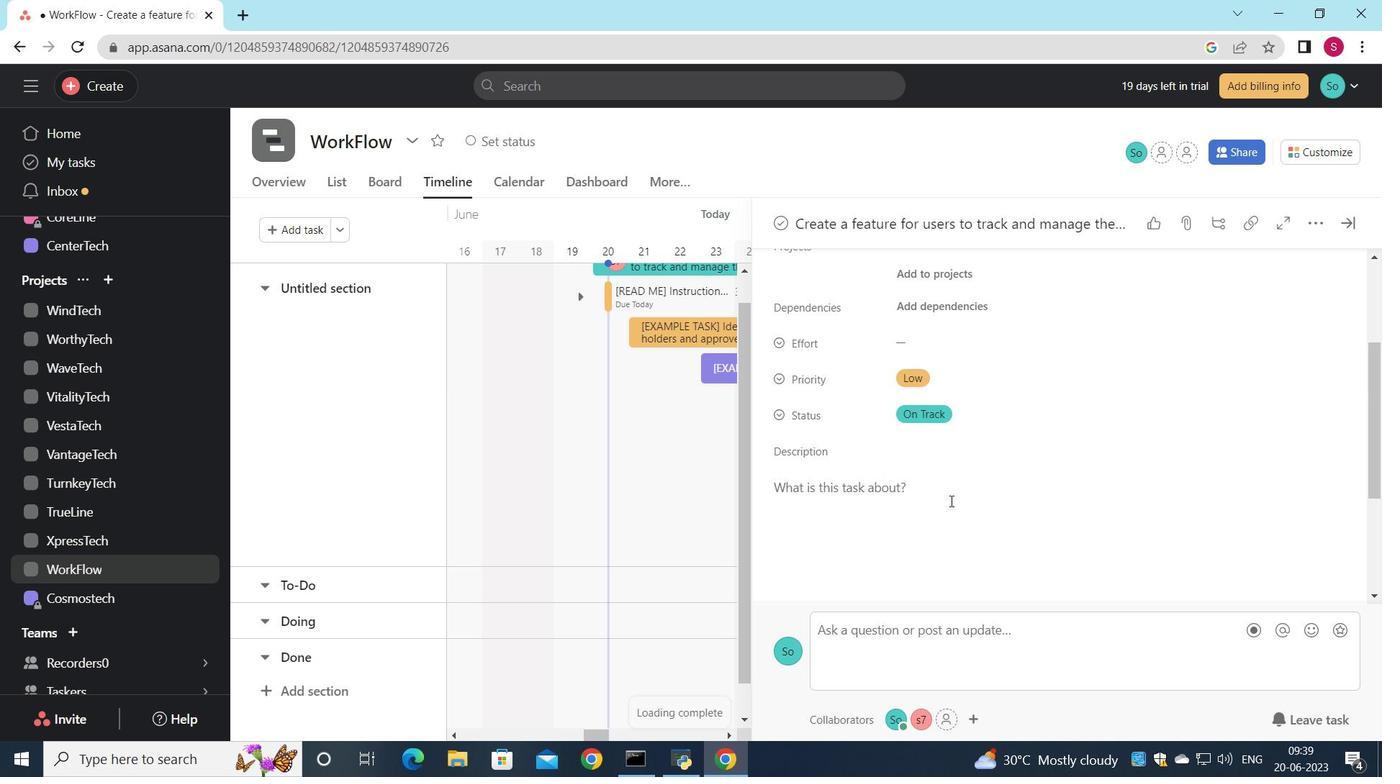 
Action: Mouse scrolled (950, 502) with delta (0, 0)
Screenshot: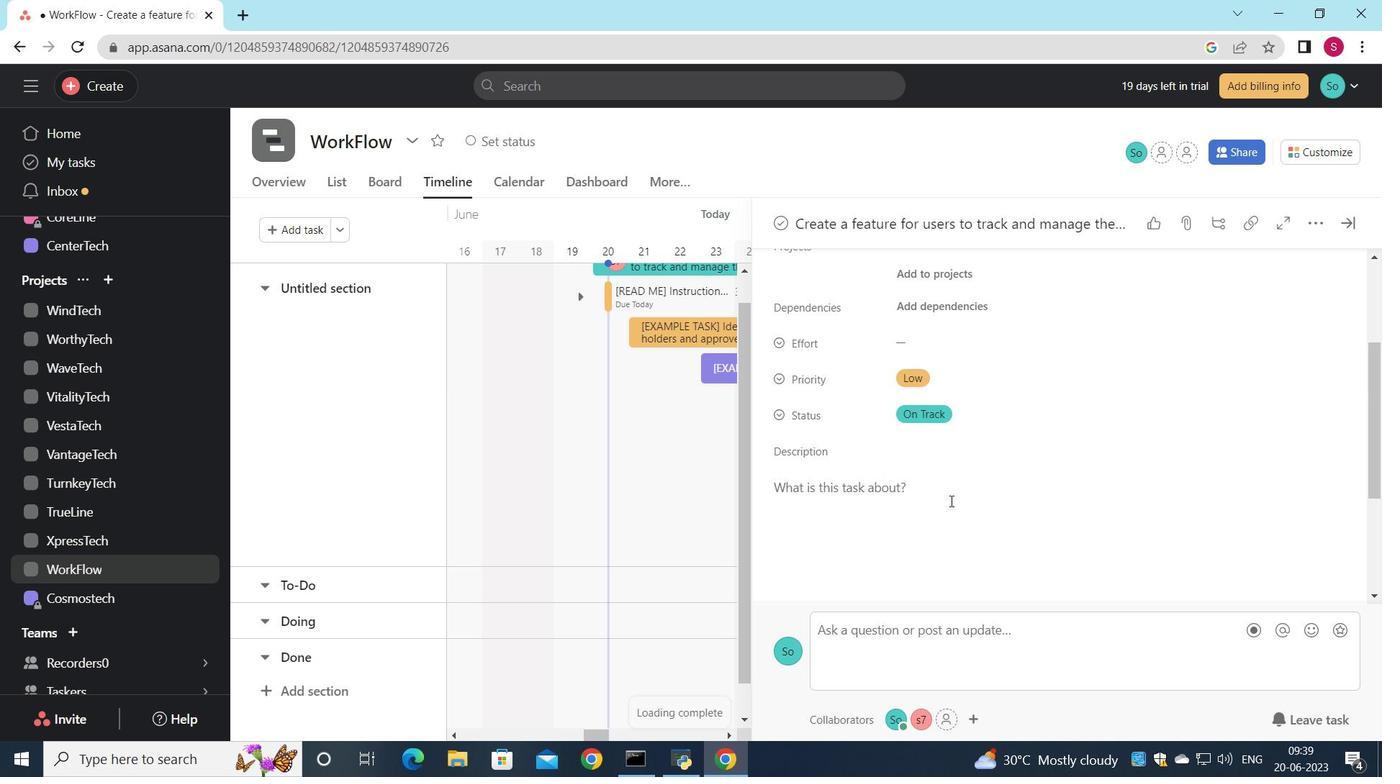 
Action: Mouse scrolled (950, 500) with delta (0, 0)
Screenshot: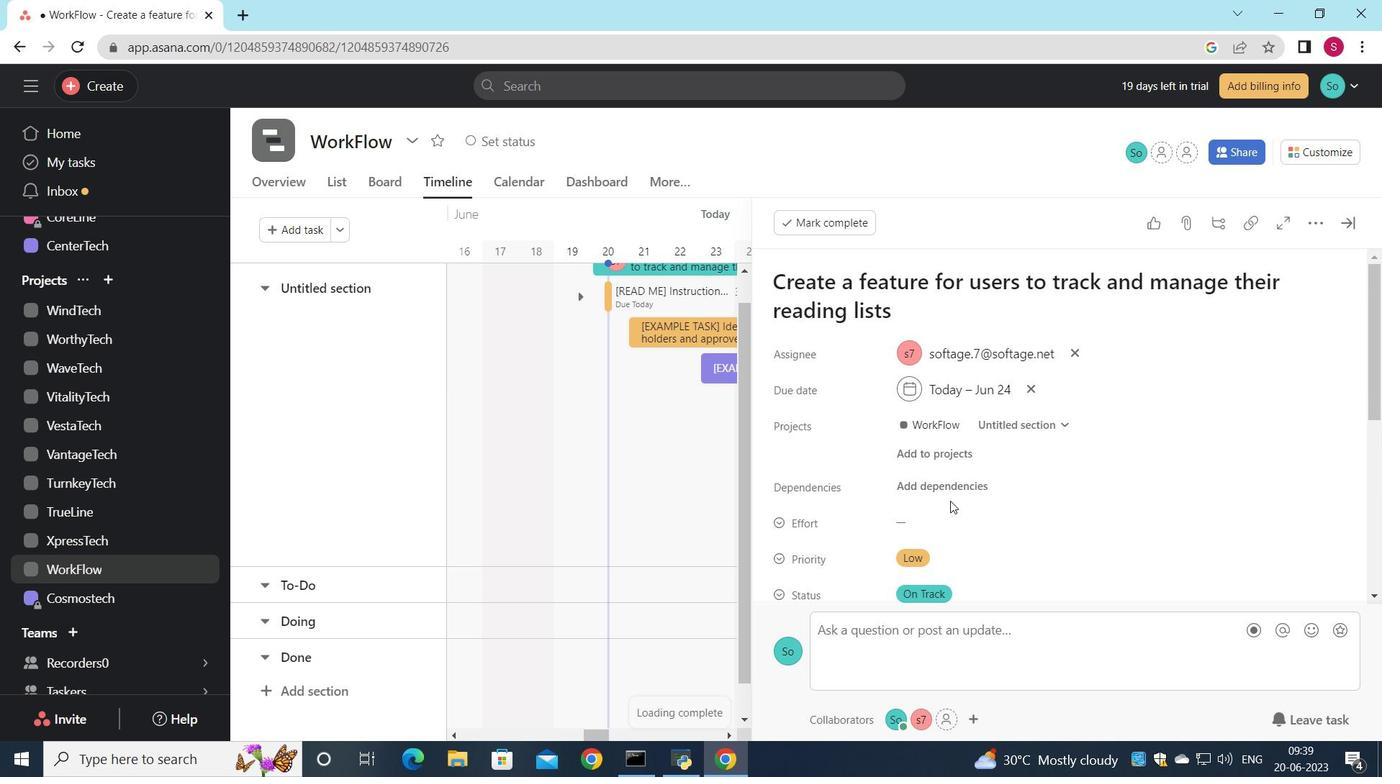 
Action: Mouse scrolled (950, 500) with delta (0, 0)
Screenshot: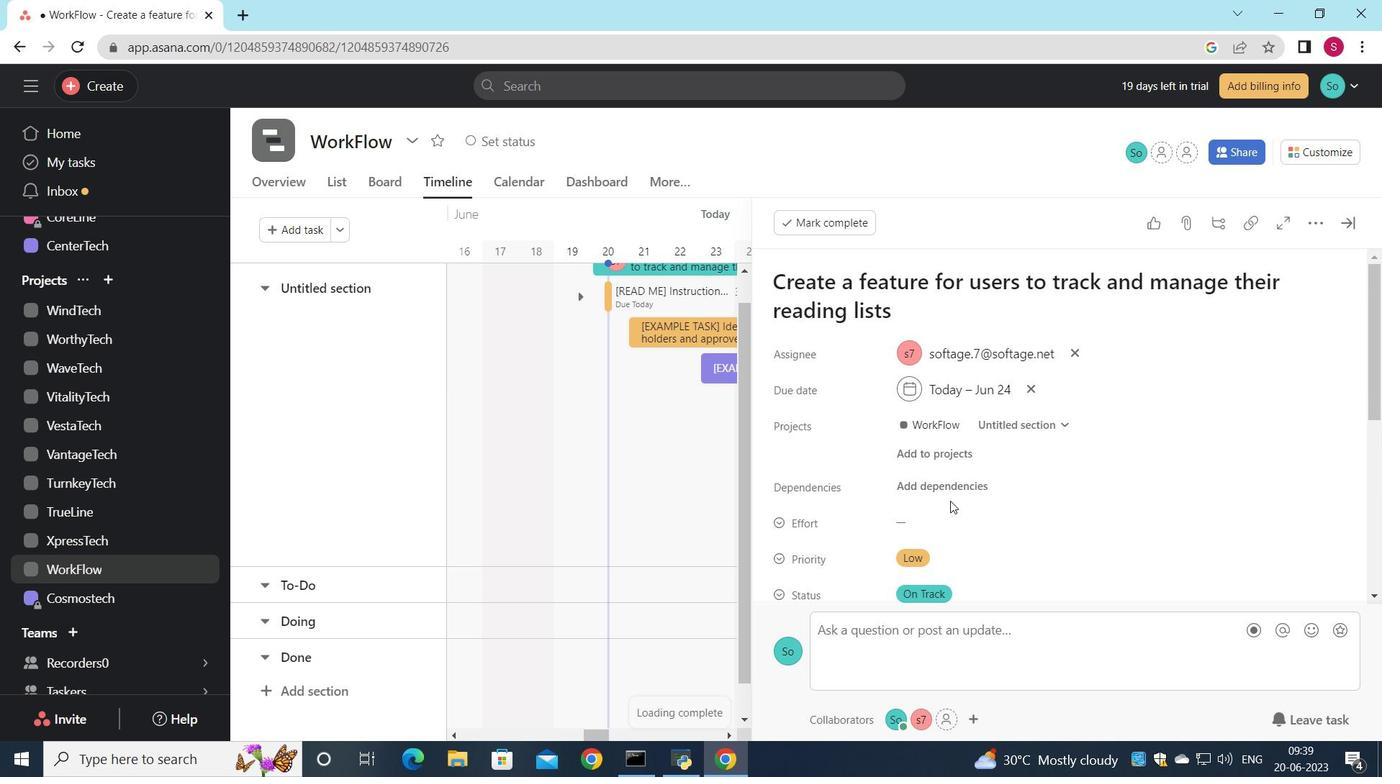 
Action: Mouse moved to (936, 473)
Screenshot: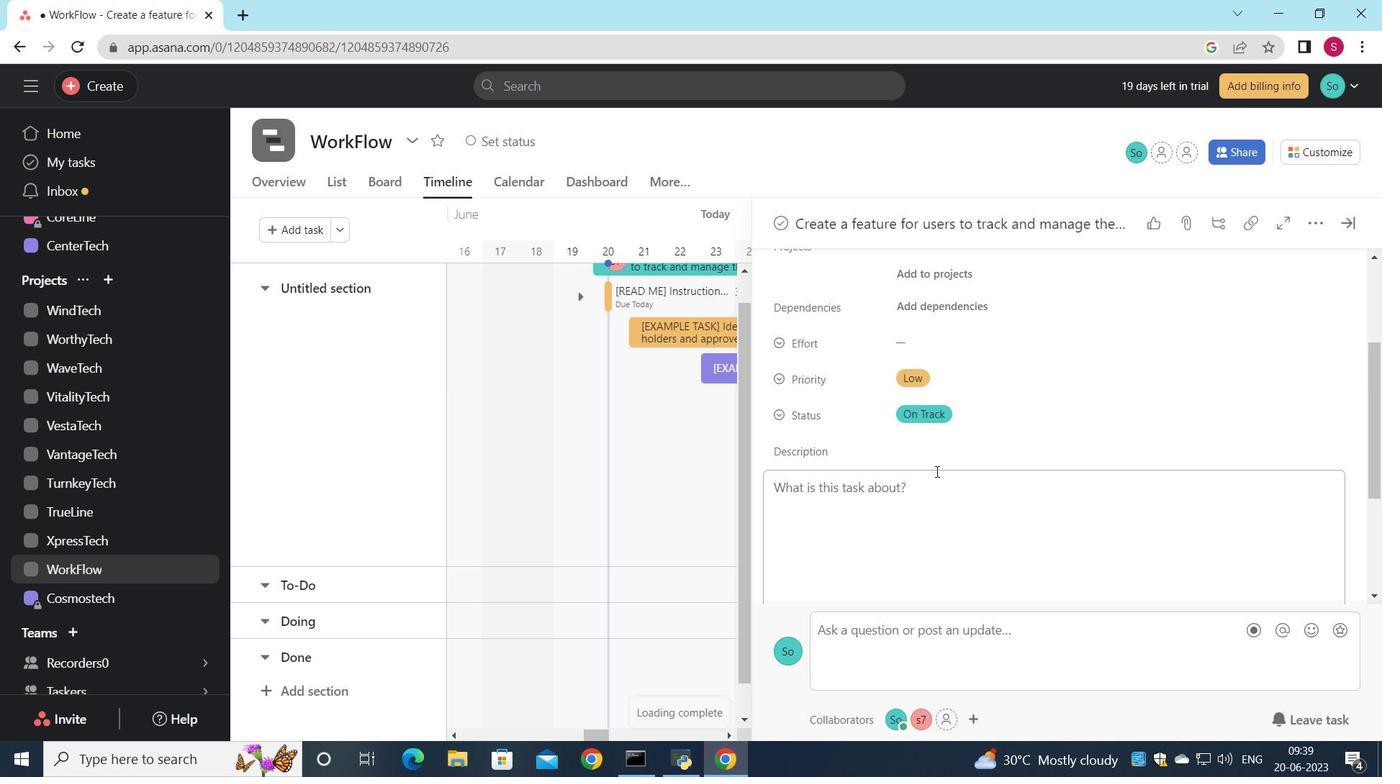 
